 Task: Find a flat in Östermalm, Sweden, for 4 guests from 5th to 10th July, with 2 bedrooms, 4 beds, 2 bathrooms, a price range of 9000 to 14000, and self check-in option.
Action: Mouse moved to (341, 152)
Screenshot: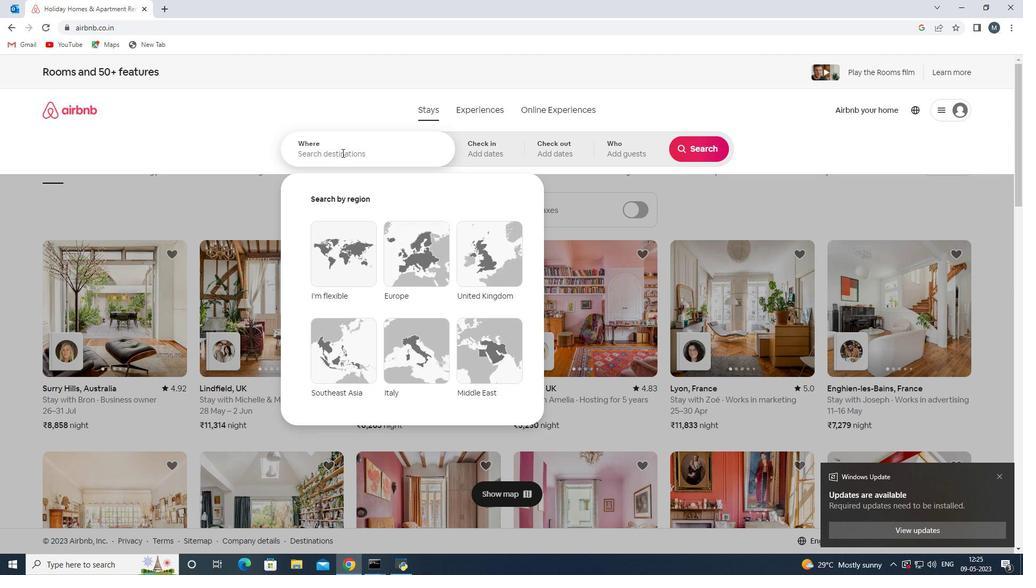 
Action: Mouse pressed left at (341, 152)
Screenshot: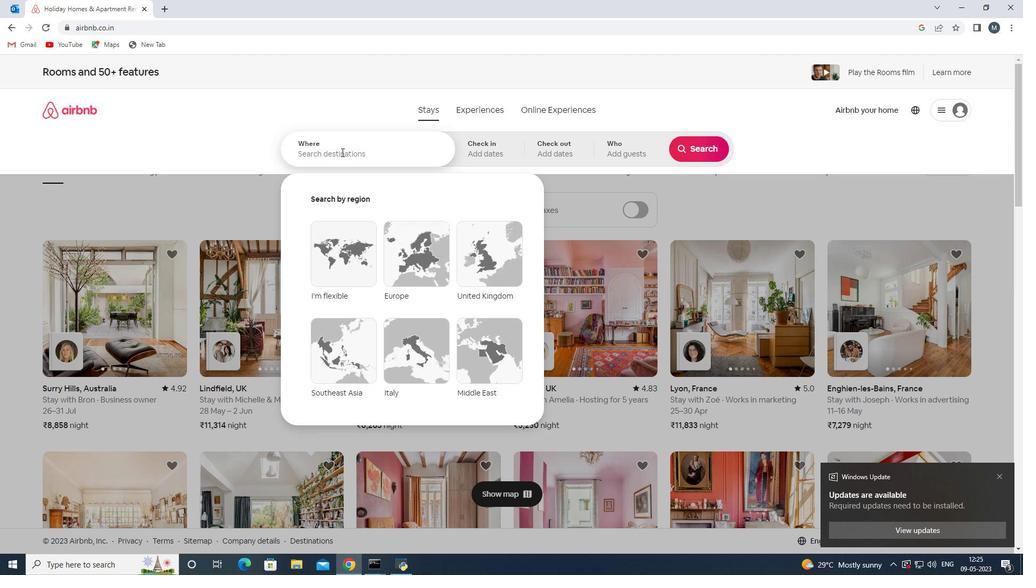 
Action: Mouse moved to (341, 152)
Screenshot: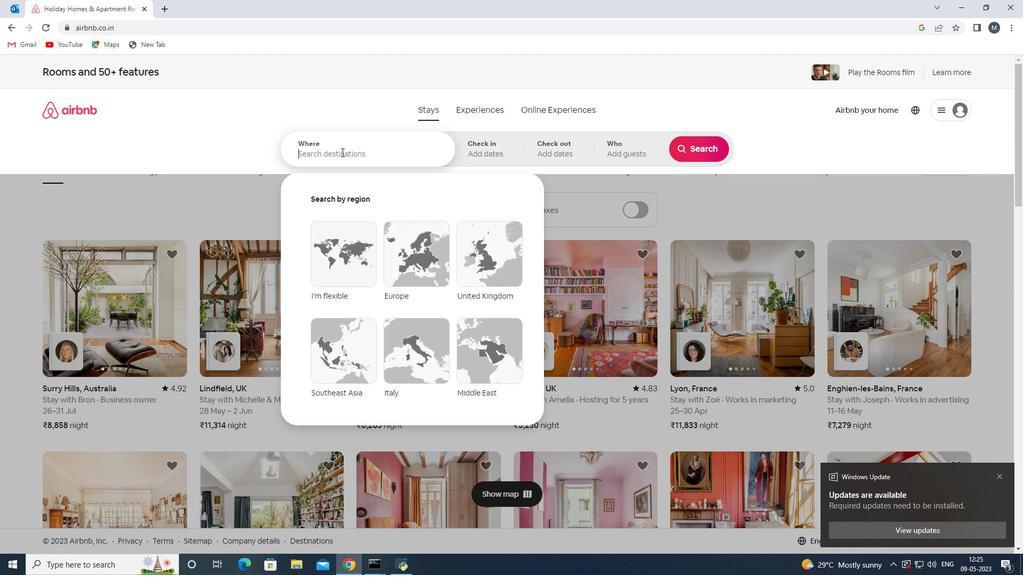 
Action: Key pressed <Key.shift>Ostermalm
Screenshot: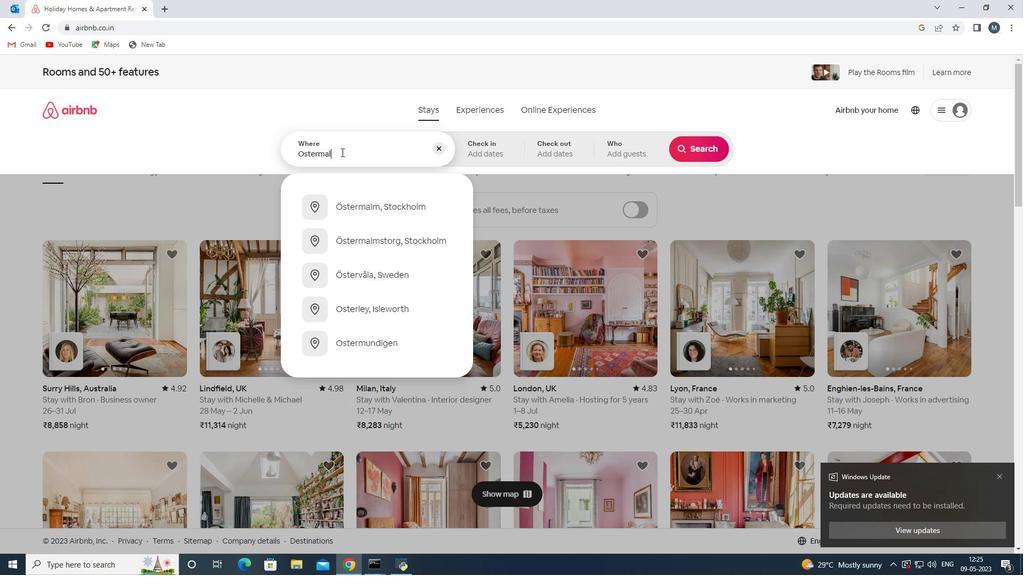 
Action: Mouse moved to (341, 152)
Screenshot: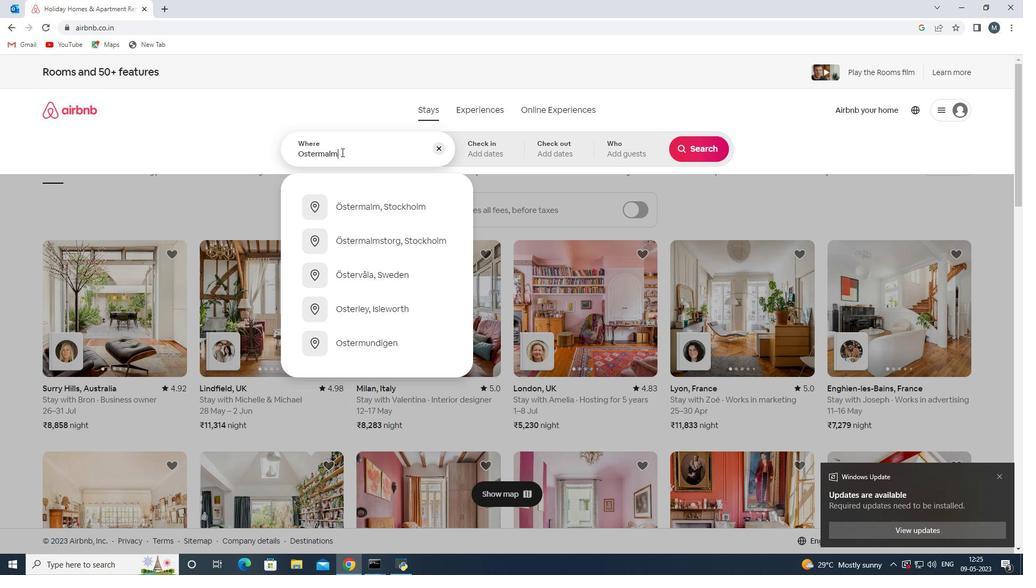 
Action: Key pressed ,<Key.shift>Swede
Screenshot: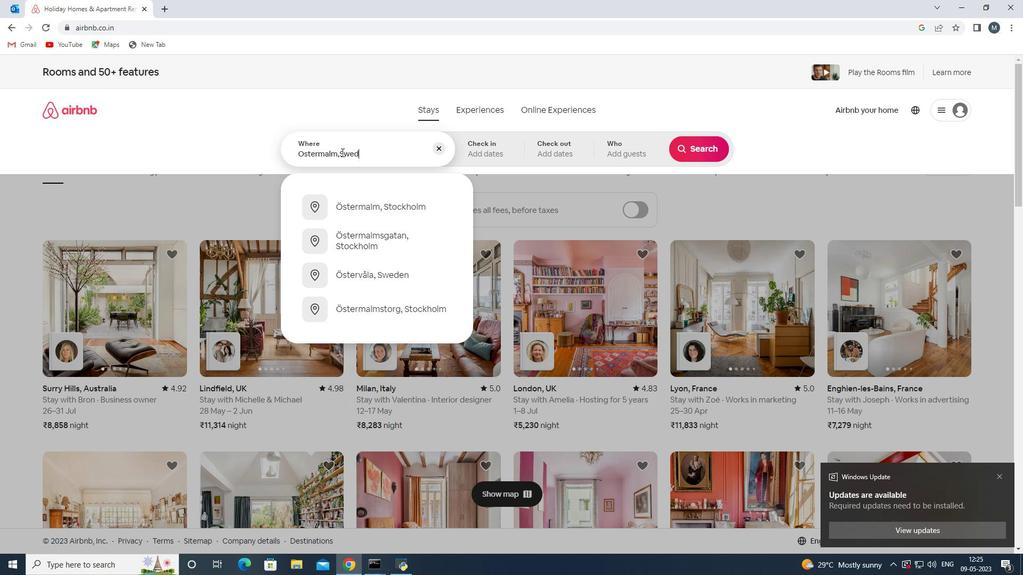 
Action: Mouse moved to (369, 244)
Screenshot: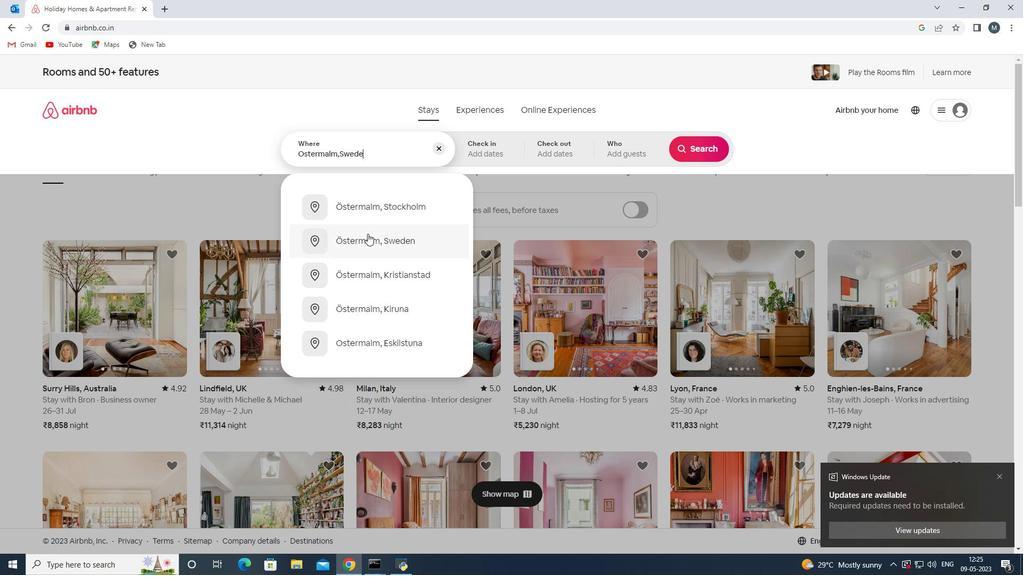 
Action: Mouse pressed left at (369, 244)
Screenshot: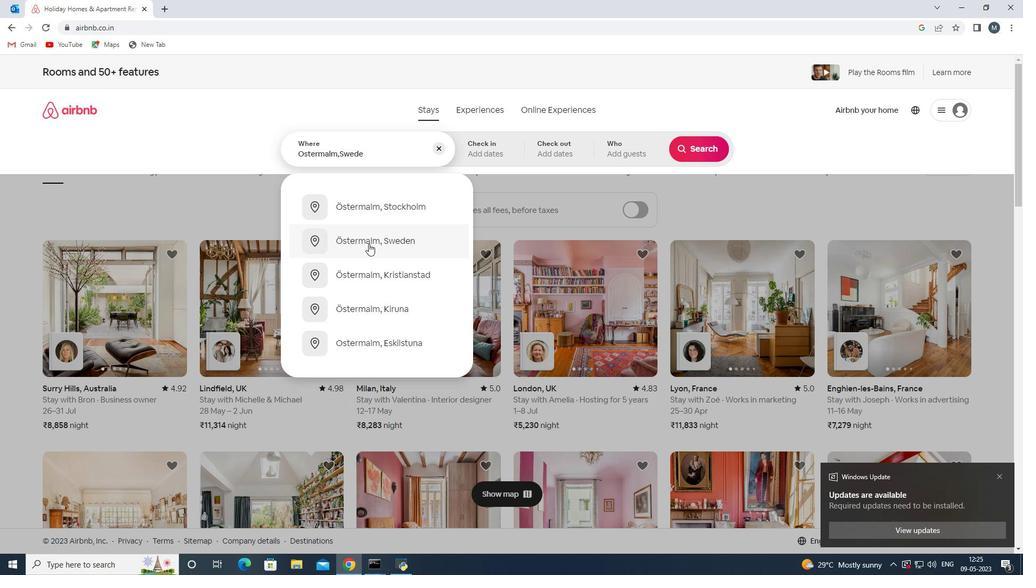 
Action: Mouse moved to (700, 237)
Screenshot: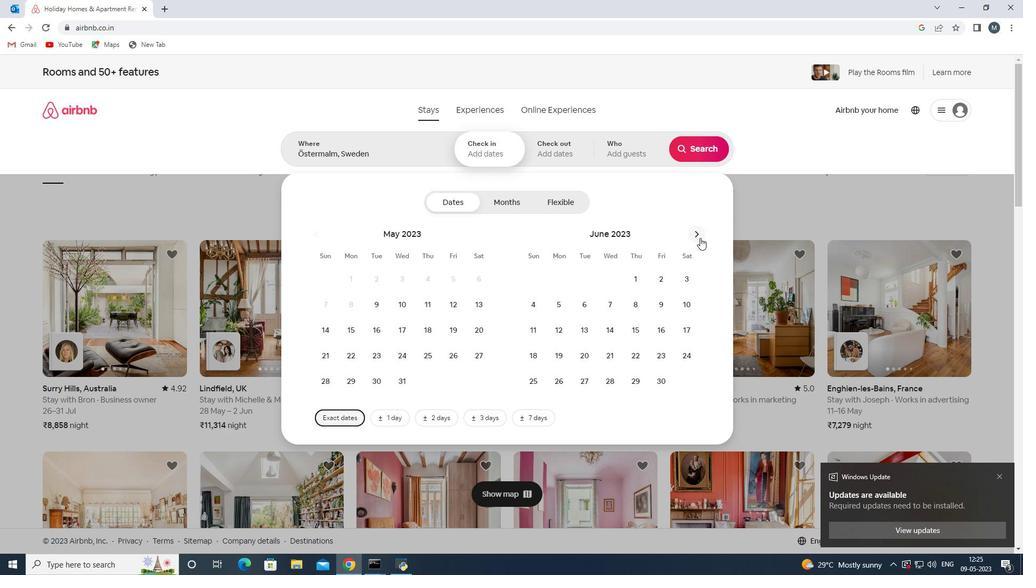 
Action: Mouse pressed left at (700, 237)
Screenshot: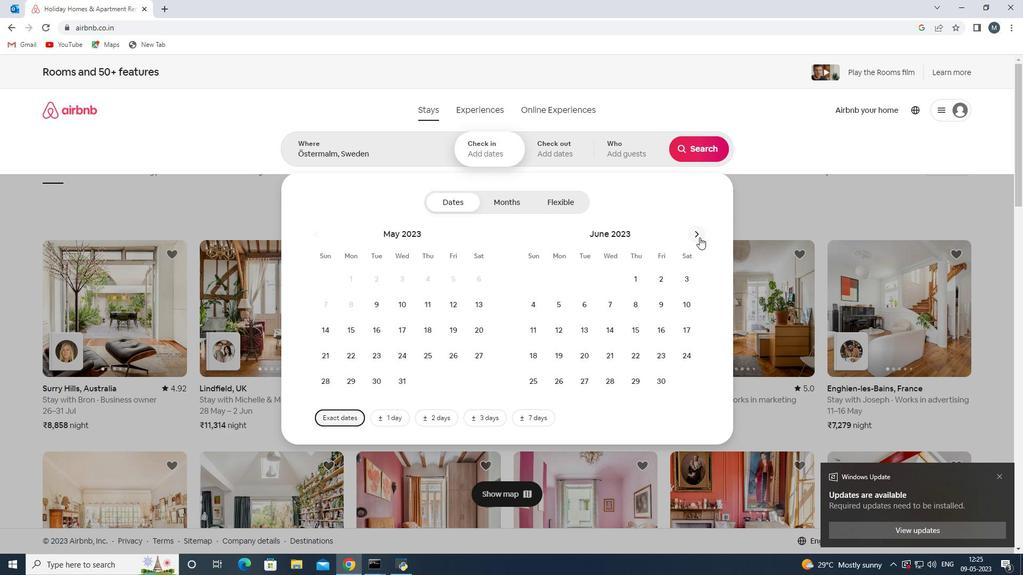 
Action: Mouse moved to (701, 237)
Screenshot: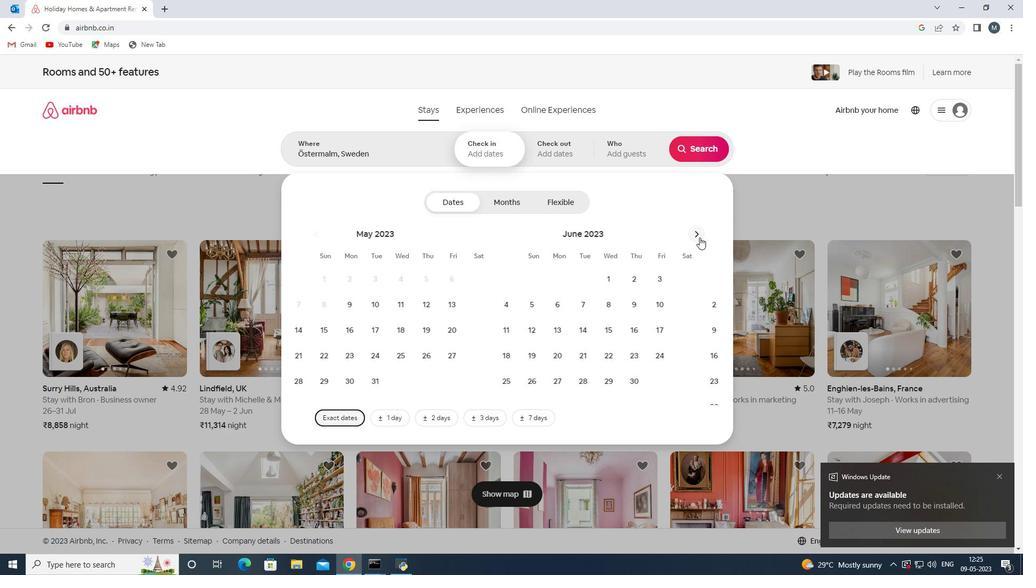
Action: Mouse pressed left at (701, 237)
Screenshot: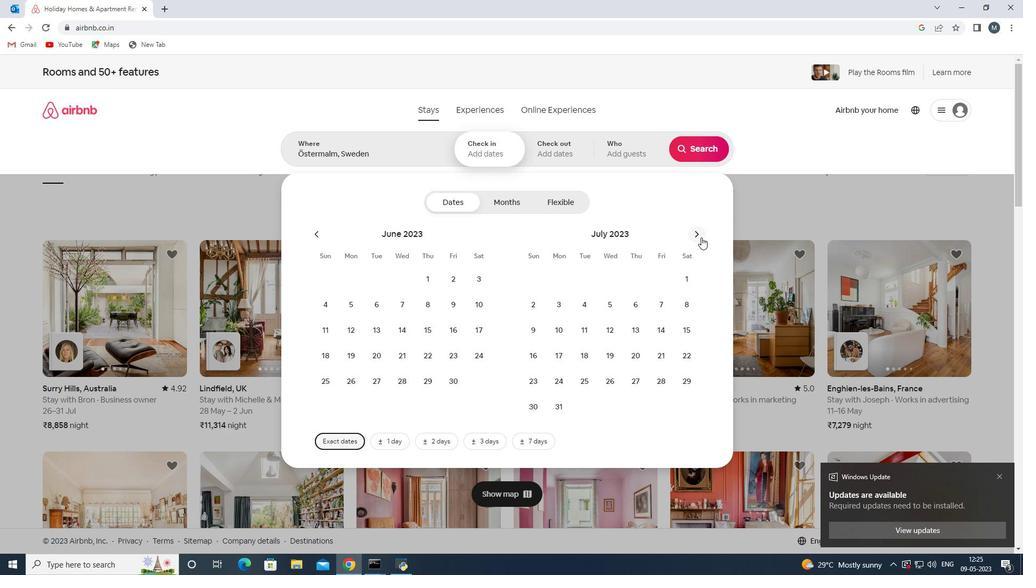 
Action: Mouse moved to (398, 304)
Screenshot: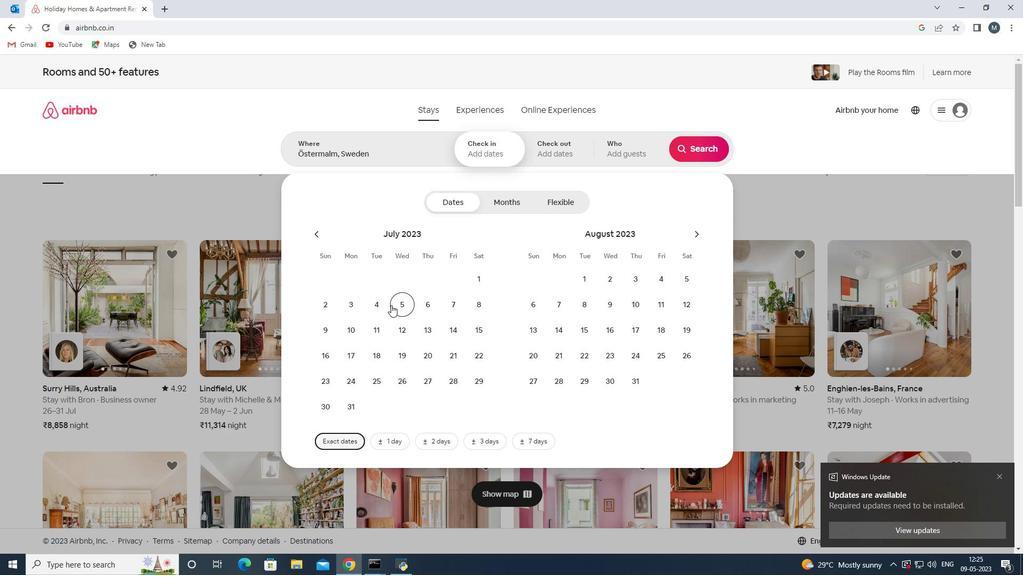 
Action: Mouse pressed left at (398, 304)
Screenshot: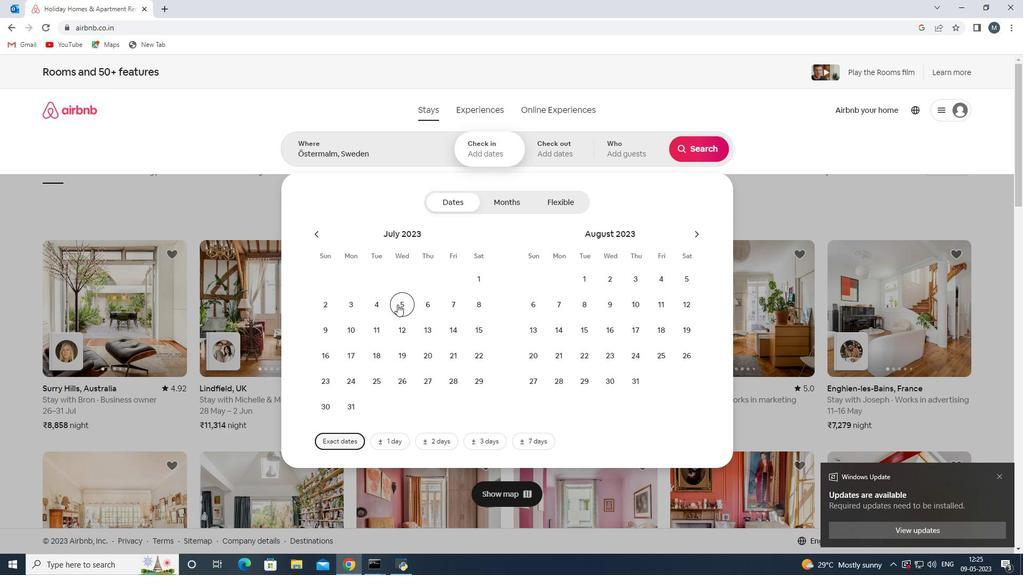 
Action: Mouse moved to (345, 335)
Screenshot: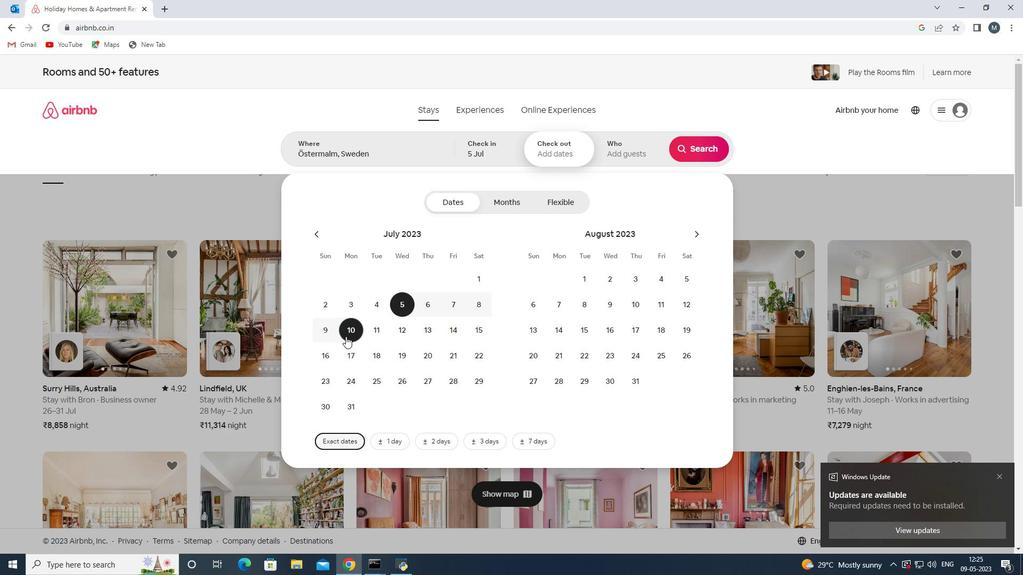 
Action: Mouse pressed left at (345, 335)
Screenshot: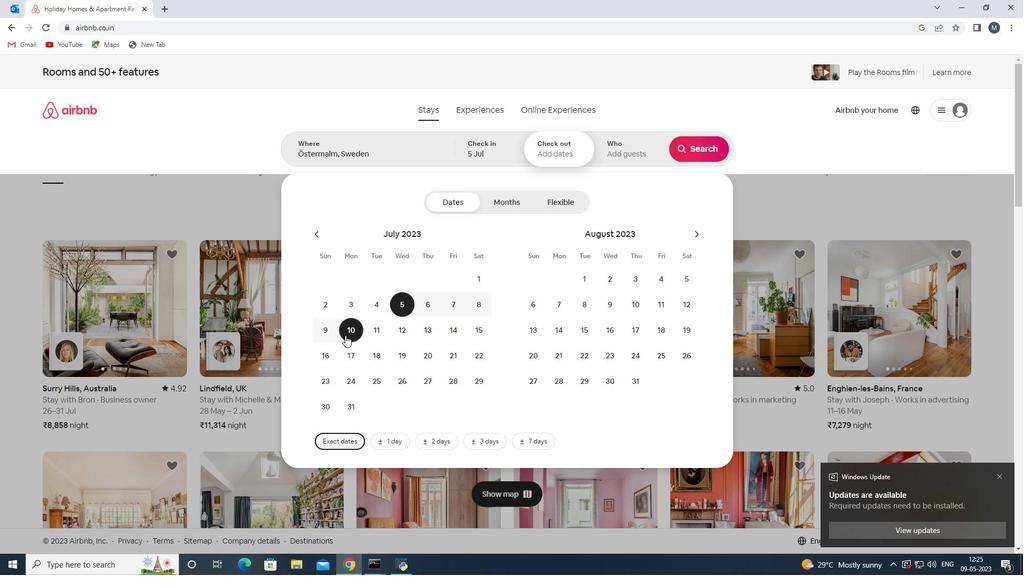 
Action: Mouse moved to (607, 158)
Screenshot: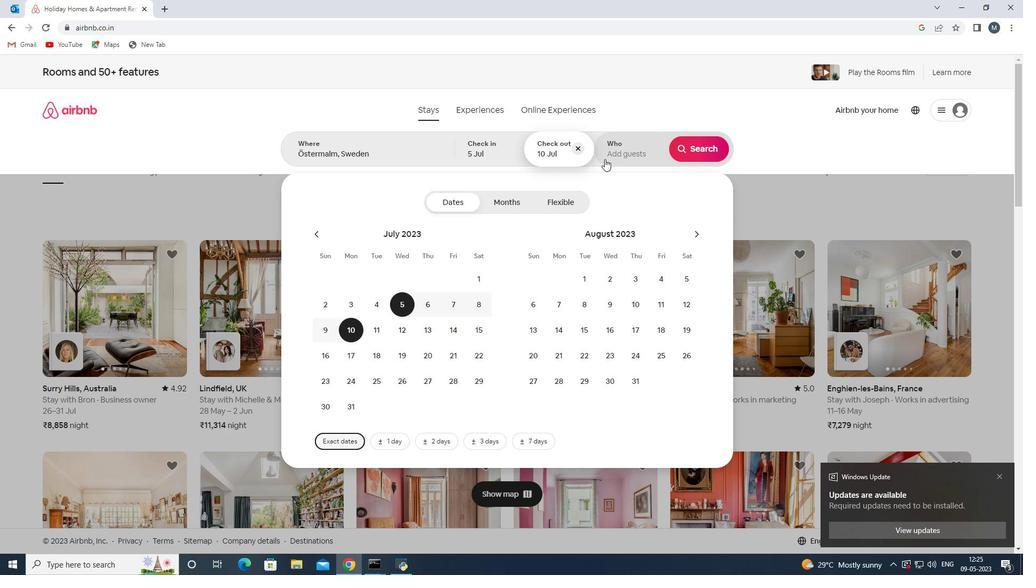 
Action: Mouse pressed left at (607, 158)
Screenshot: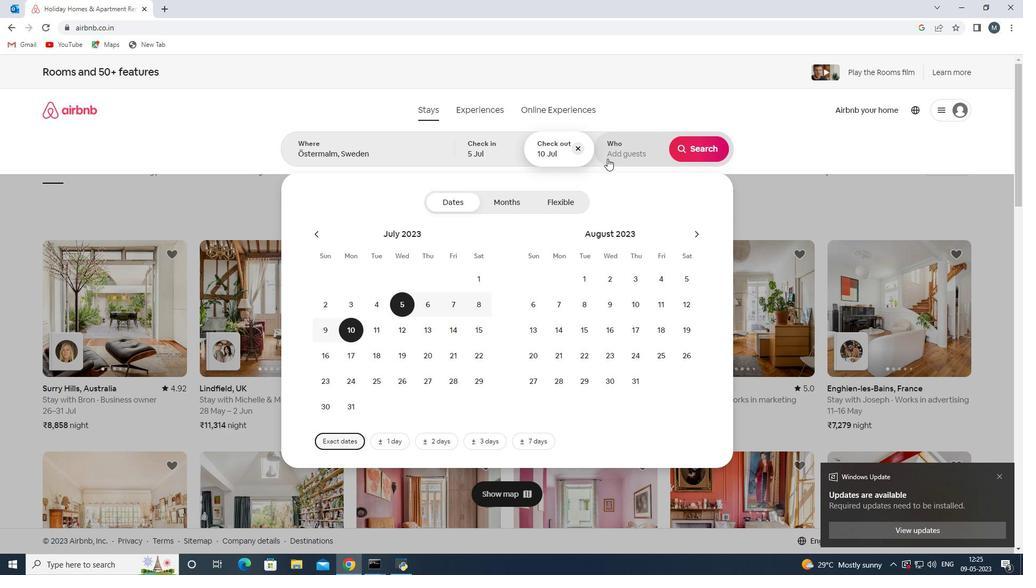 
Action: Mouse moved to (698, 204)
Screenshot: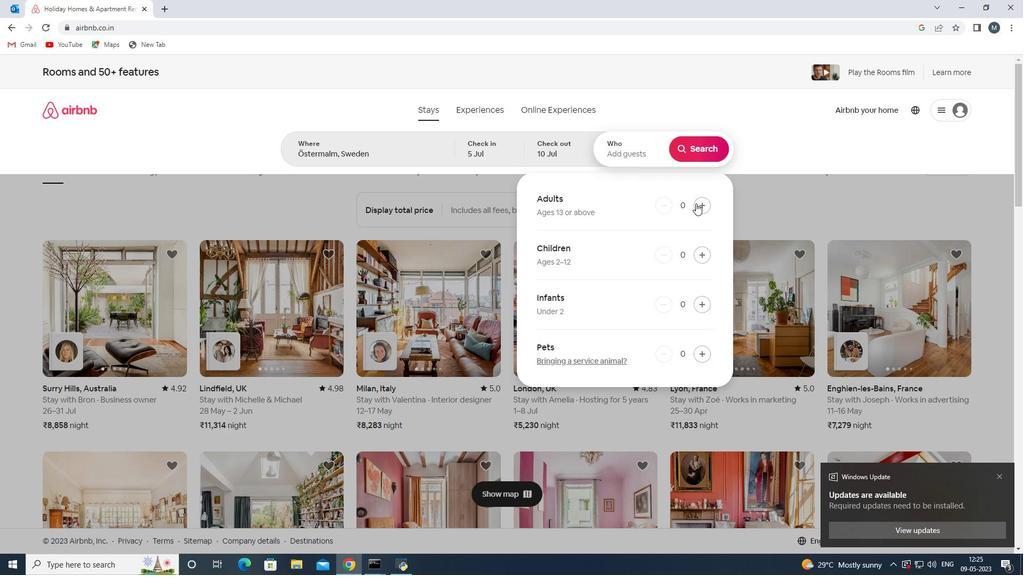 
Action: Mouse pressed left at (698, 204)
Screenshot: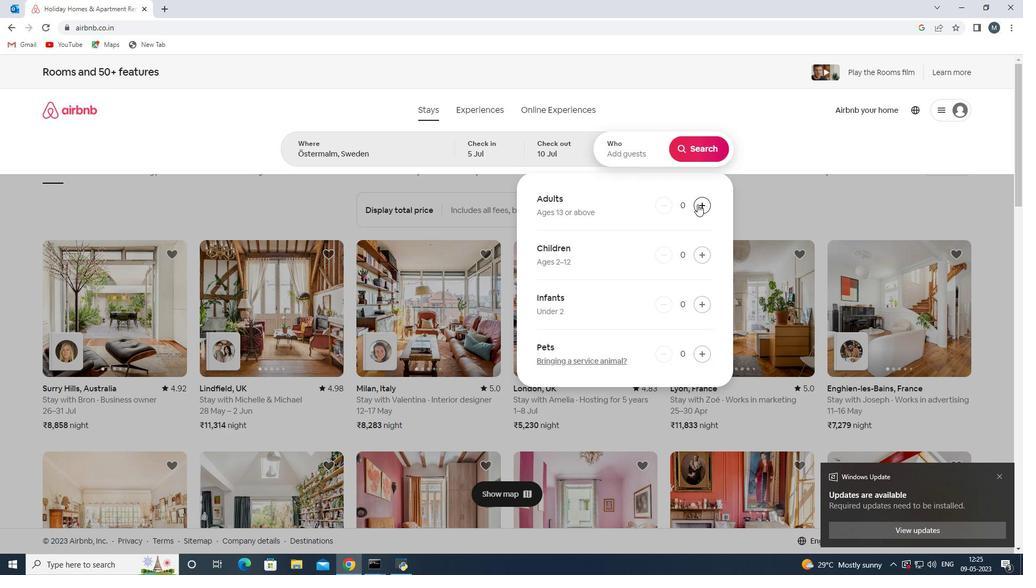 
Action: Mouse pressed left at (698, 204)
Screenshot: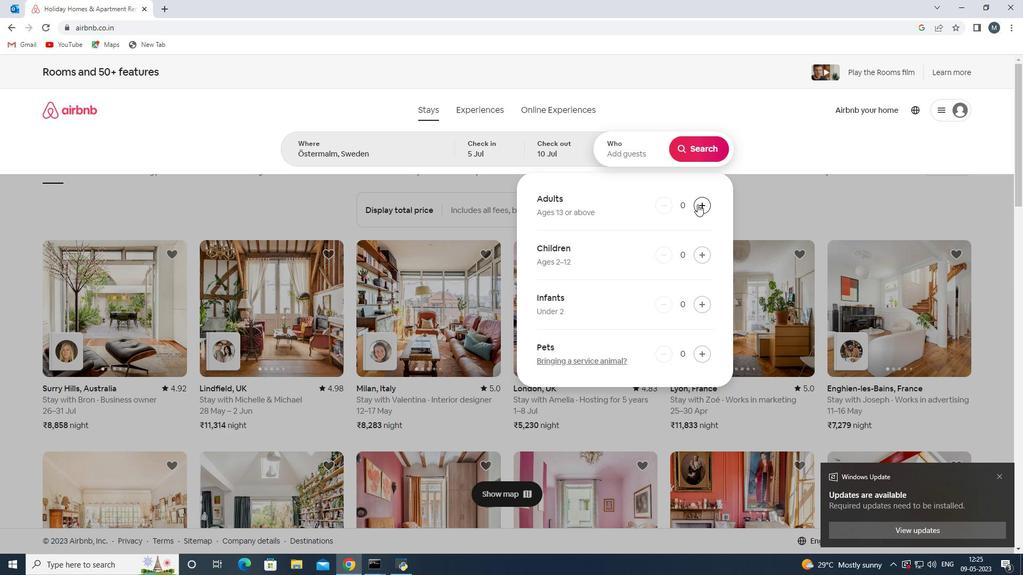 
Action: Mouse pressed left at (698, 204)
Screenshot: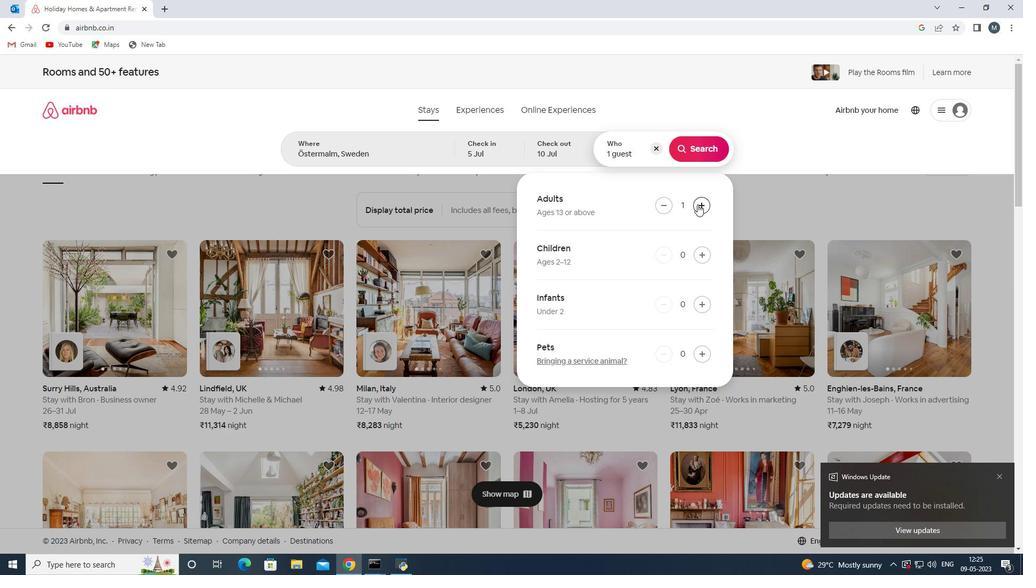
Action: Mouse moved to (698, 204)
Screenshot: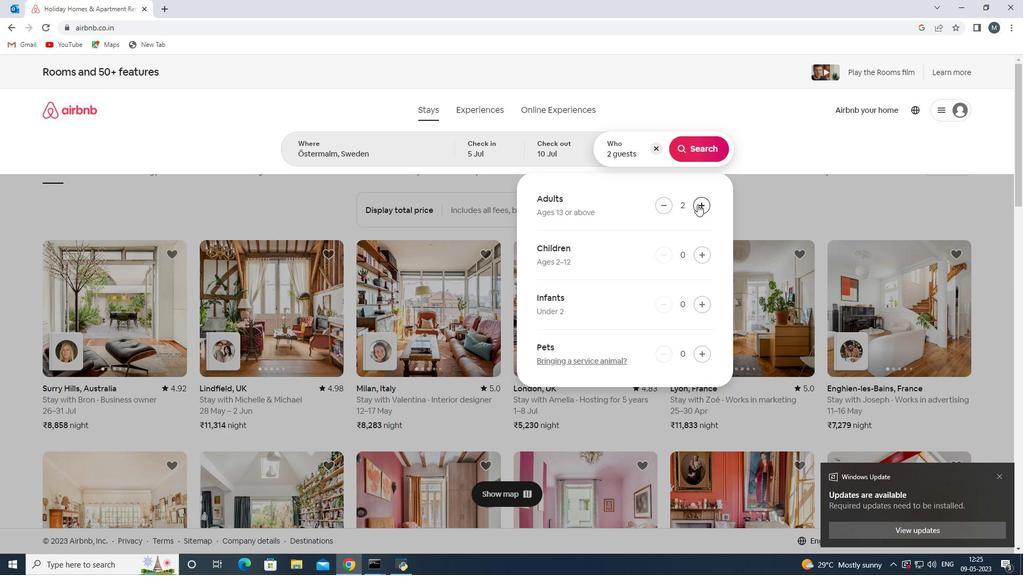 
Action: Mouse pressed left at (698, 204)
Screenshot: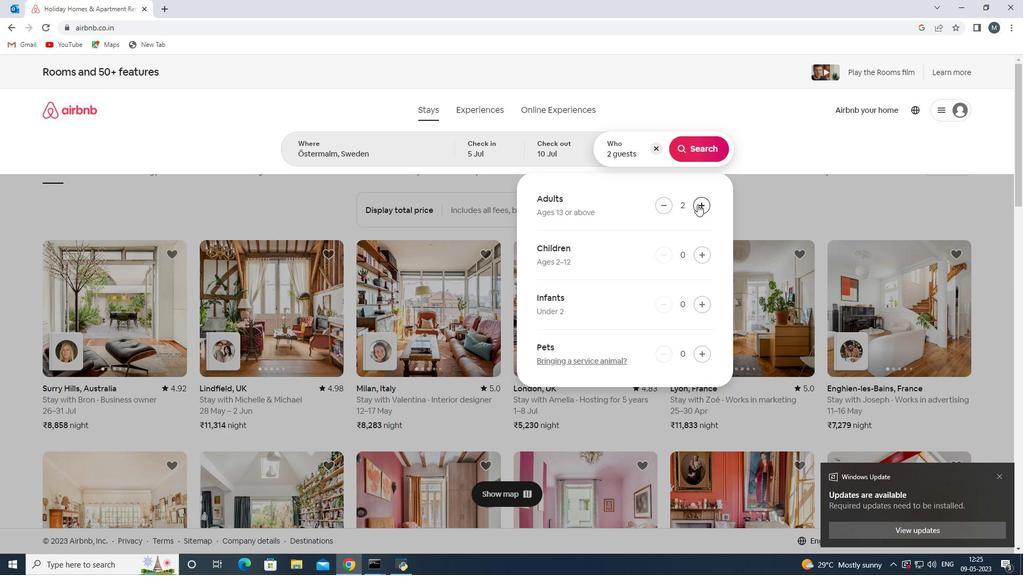 
Action: Mouse moved to (697, 150)
Screenshot: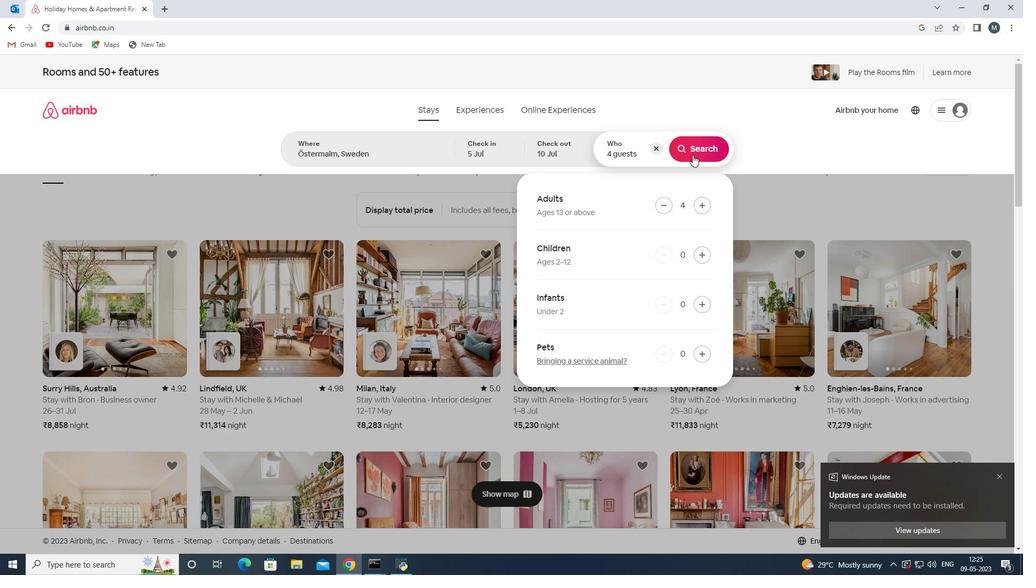 
Action: Mouse pressed left at (697, 150)
Screenshot: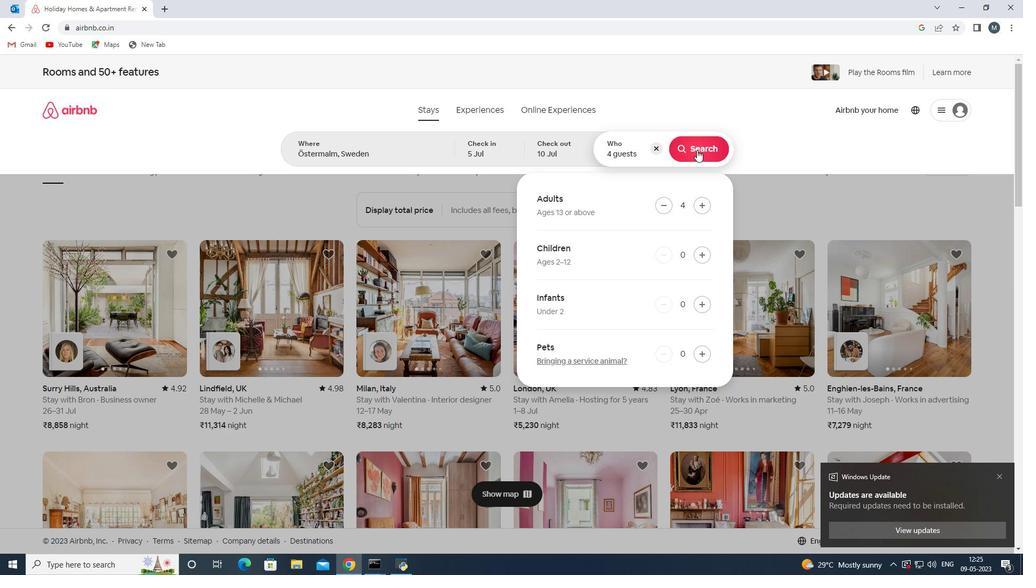 
Action: Mouse moved to (985, 122)
Screenshot: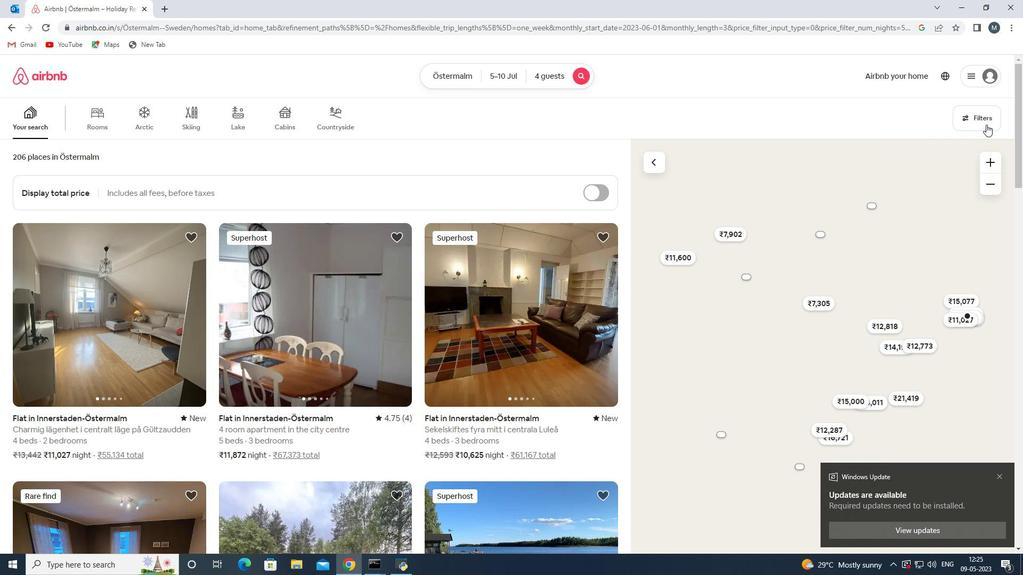 
Action: Mouse pressed left at (985, 122)
Screenshot: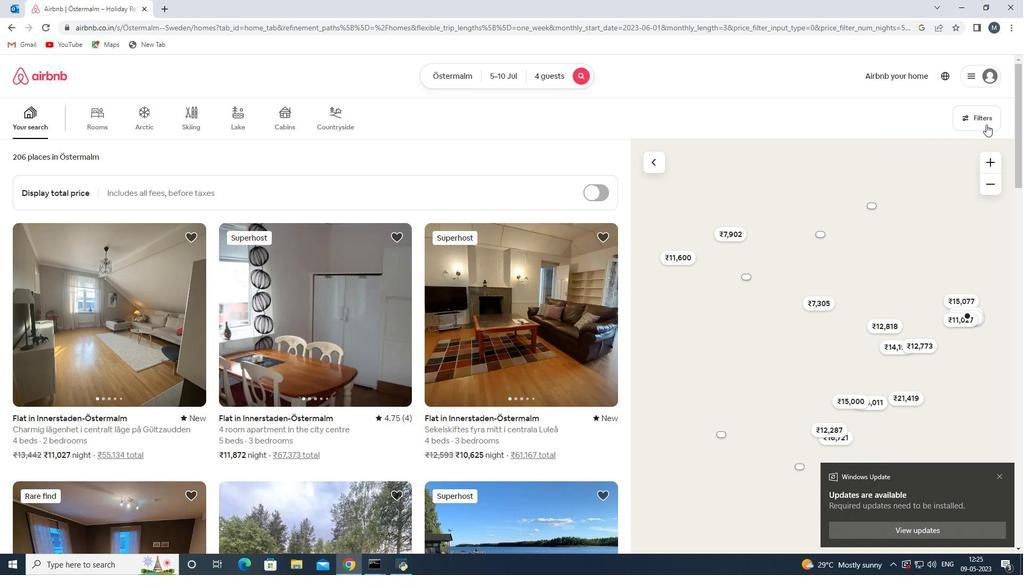
Action: Mouse moved to (430, 375)
Screenshot: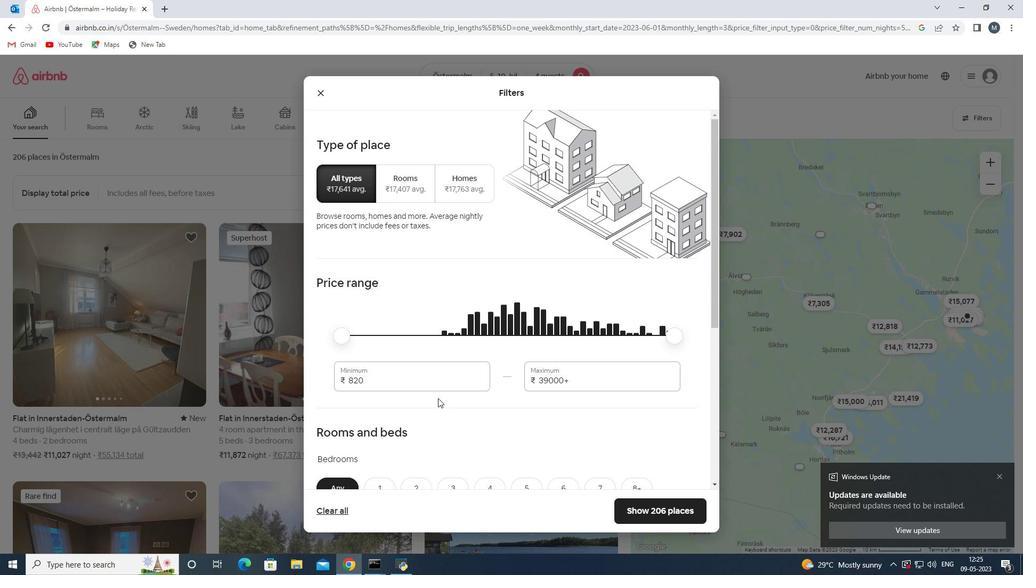 
Action: Mouse scrolled (430, 375) with delta (0, 0)
Screenshot: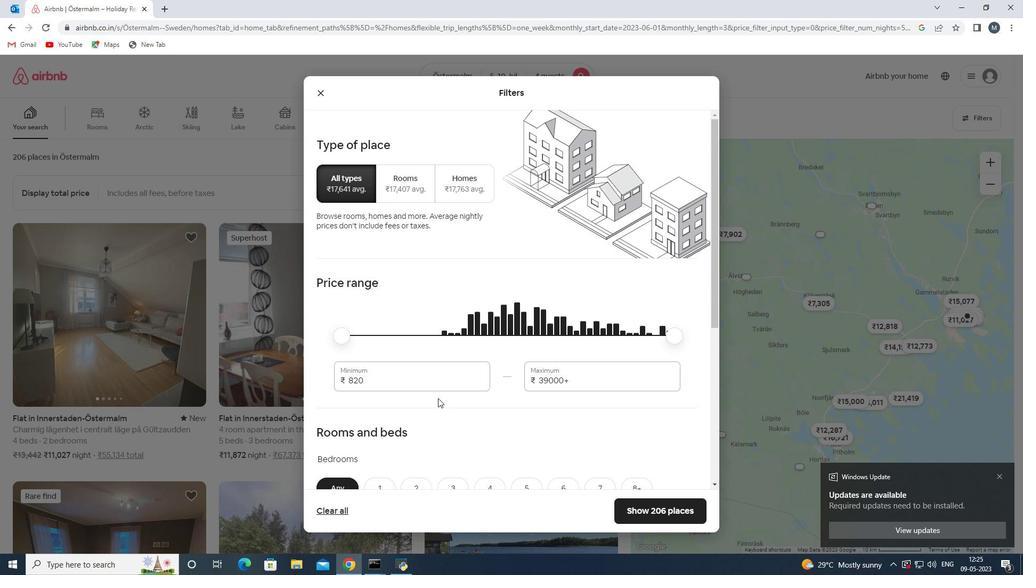 
Action: Mouse moved to (425, 327)
Screenshot: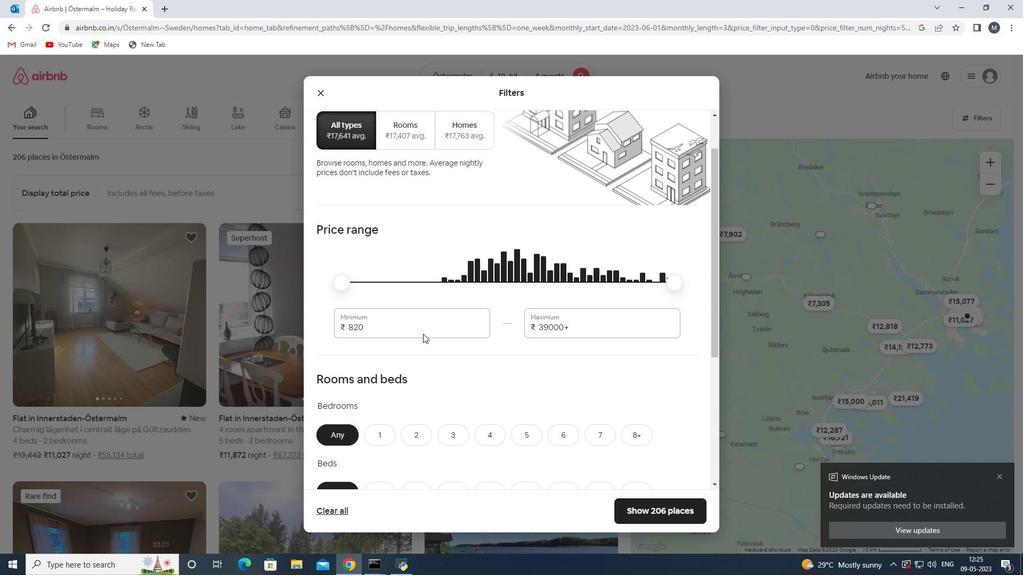 
Action: Mouse pressed left at (425, 327)
Screenshot: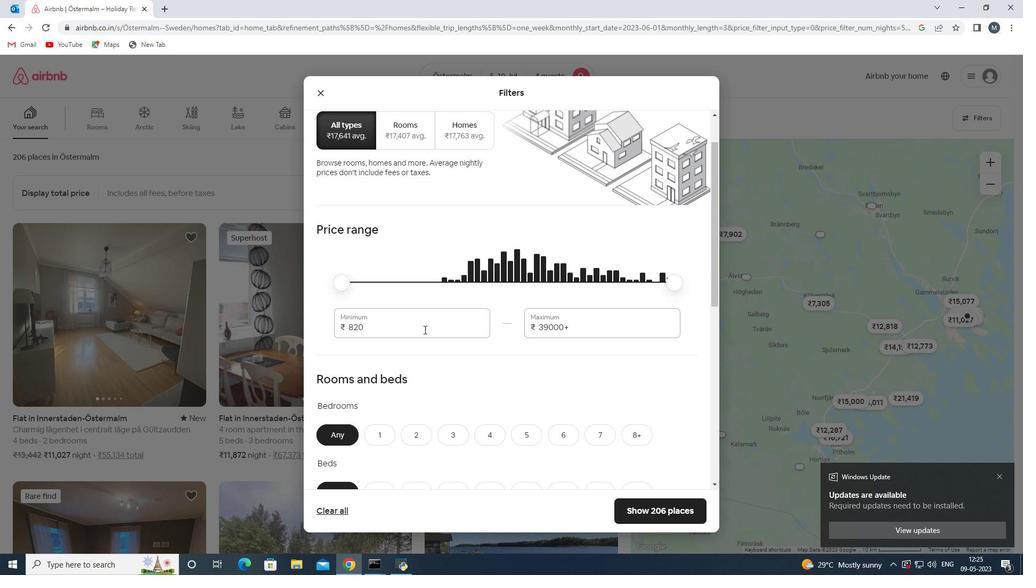 
Action: Mouse moved to (322, 322)
Screenshot: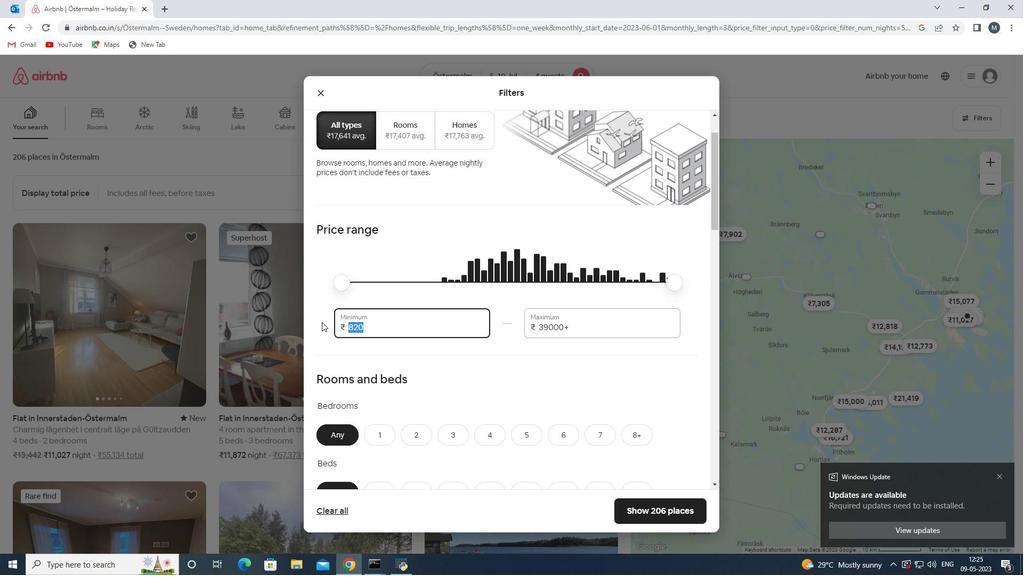 
Action: Key pressed 9000
Screenshot: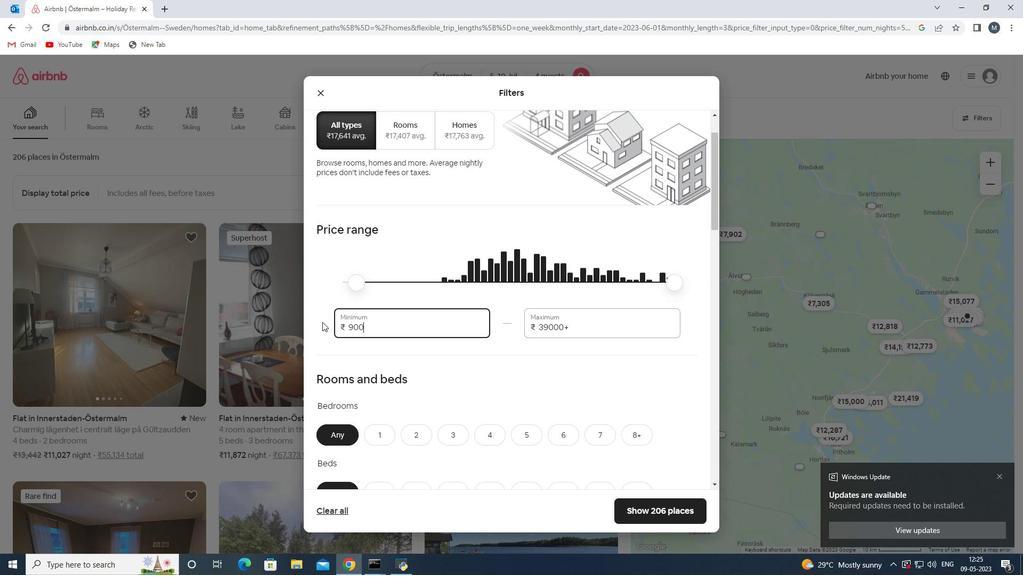 
Action: Mouse moved to (581, 330)
Screenshot: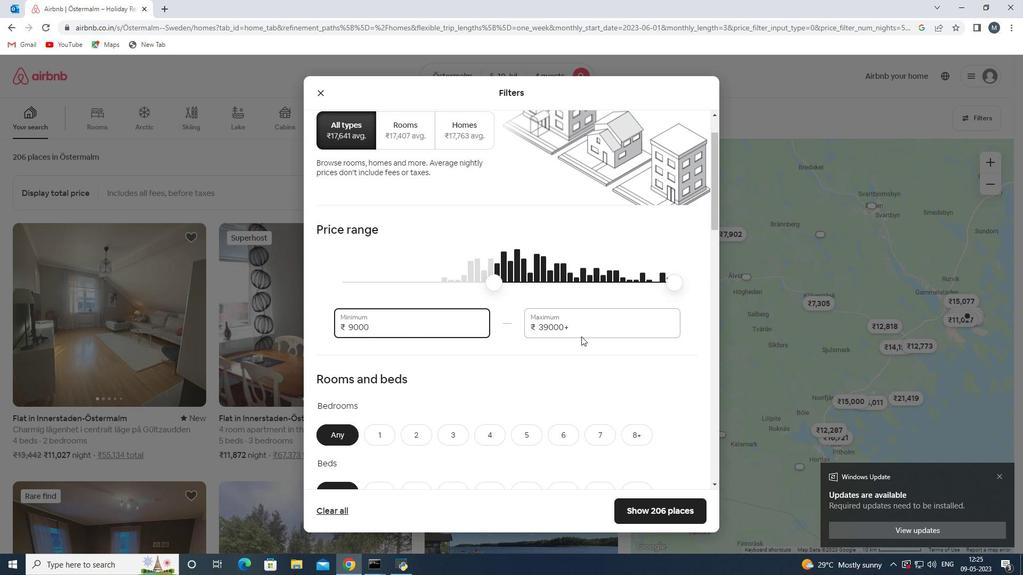 
Action: Mouse pressed left at (581, 330)
Screenshot: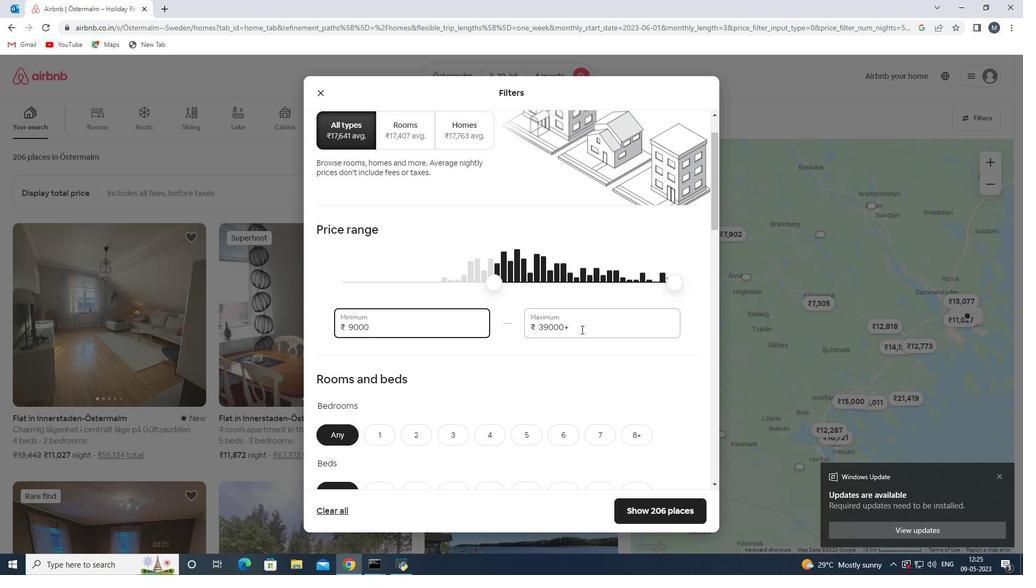 
Action: Mouse moved to (526, 327)
Screenshot: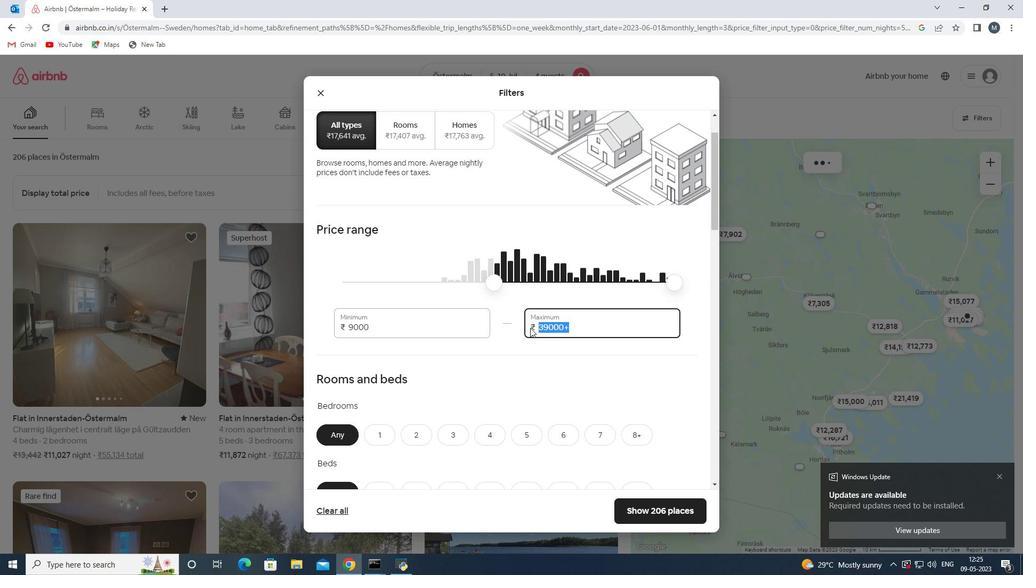 
Action: Key pressed 14000
Screenshot: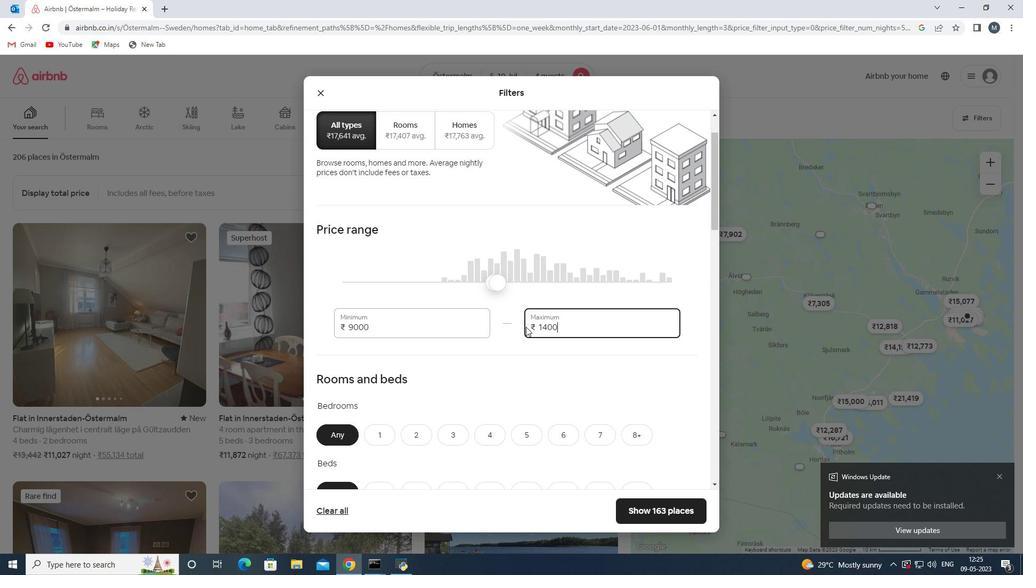 
Action: Mouse moved to (529, 305)
Screenshot: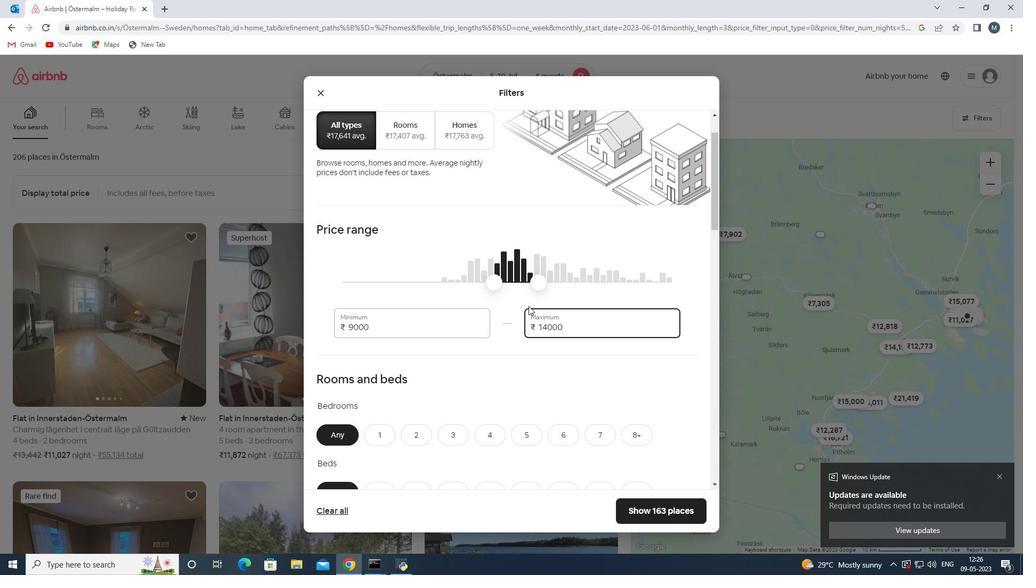 
Action: Mouse scrolled (529, 304) with delta (0, 0)
Screenshot: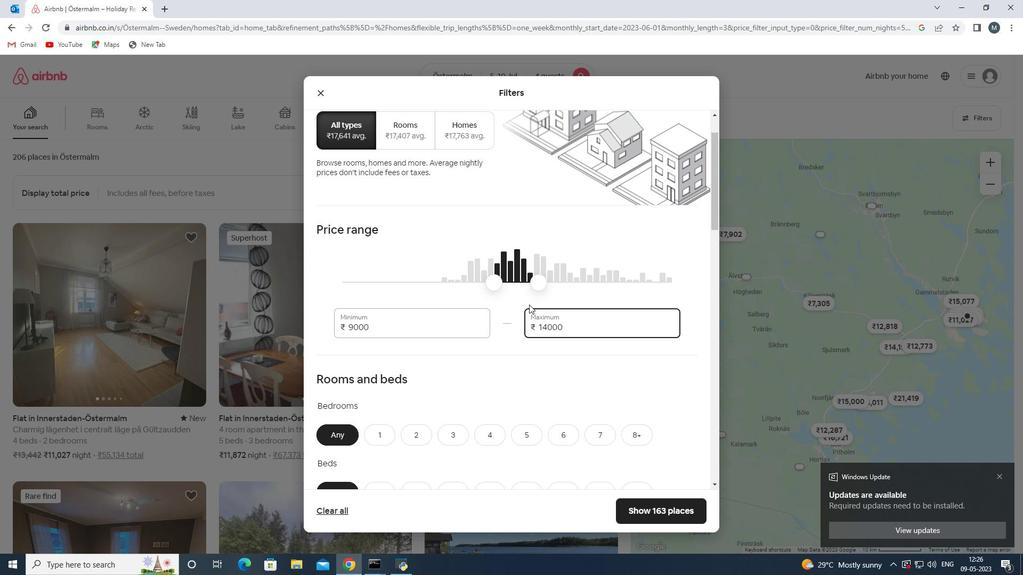 
Action: Mouse scrolled (529, 304) with delta (0, 0)
Screenshot: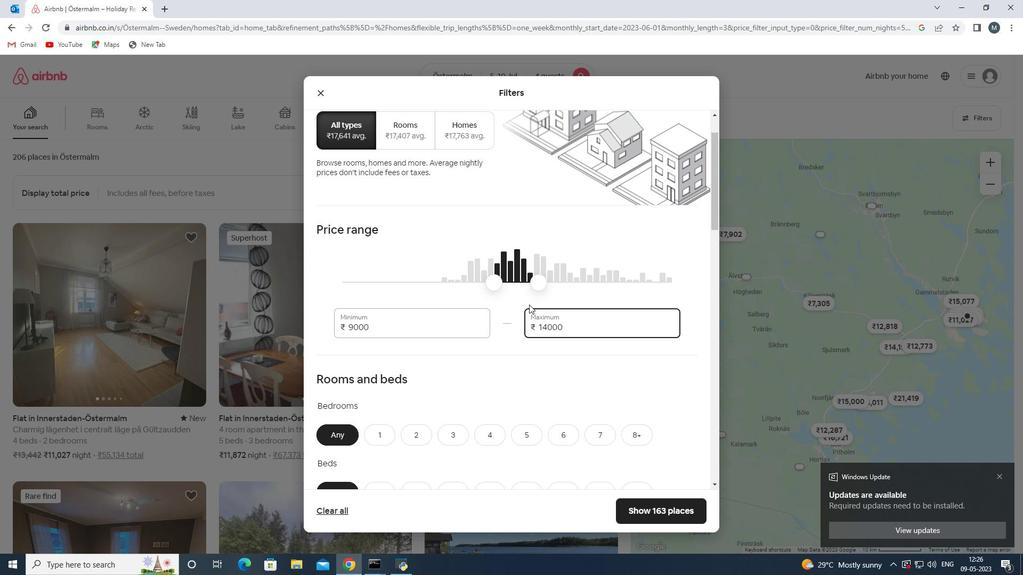 
Action: Mouse moved to (420, 327)
Screenshot: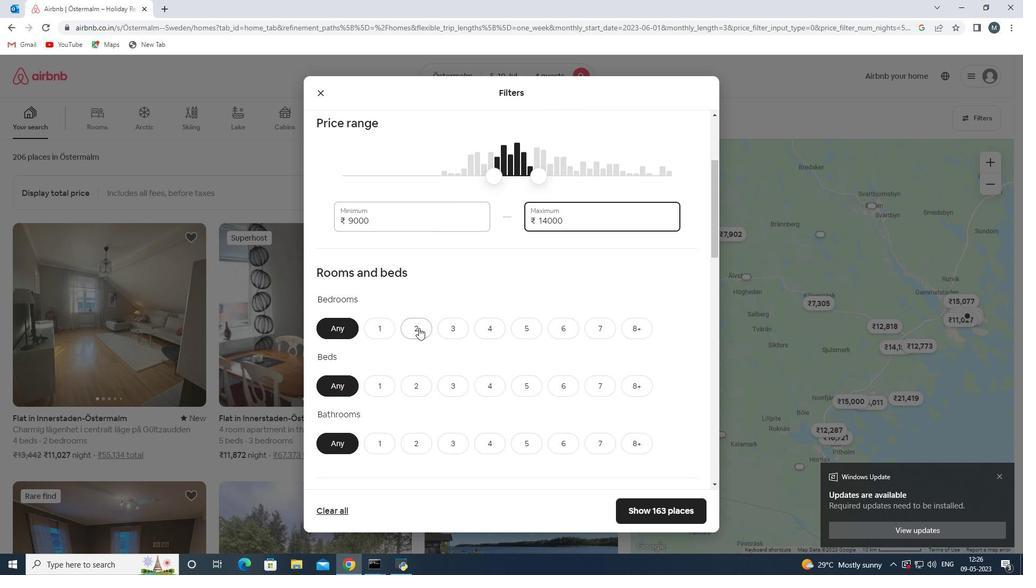 
Action: Mouse pressed left at (420, 327)
Screenshot: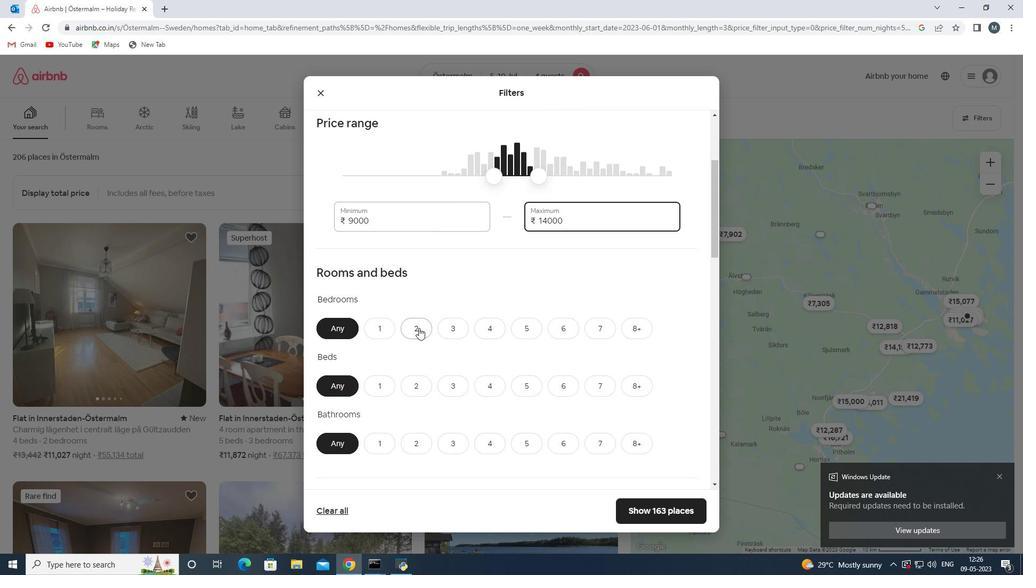 
Action: Mouse moved to (486, 388)
Screenshot: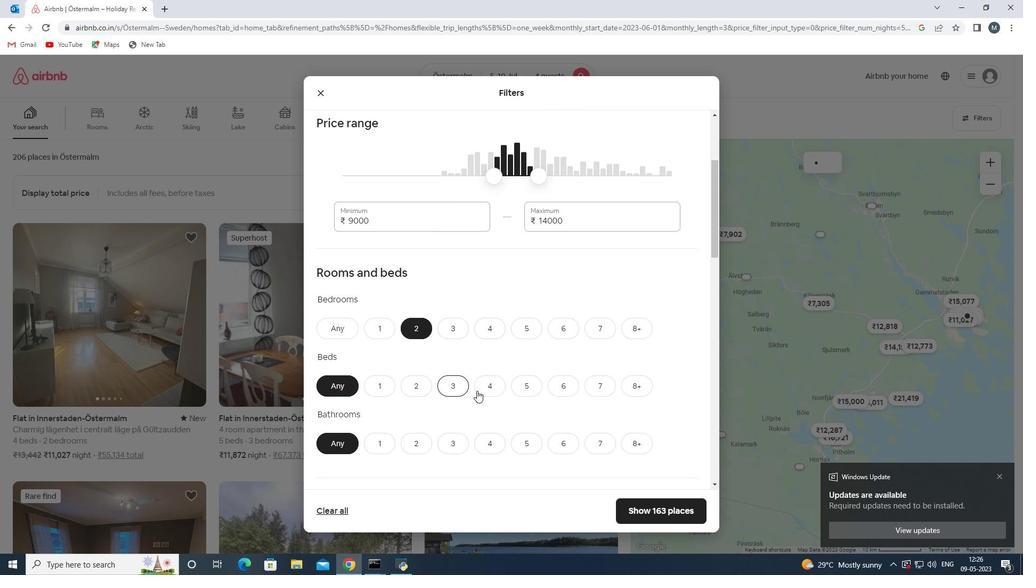 
Action: Mouse pressed left at (486, 388)
Screenshot: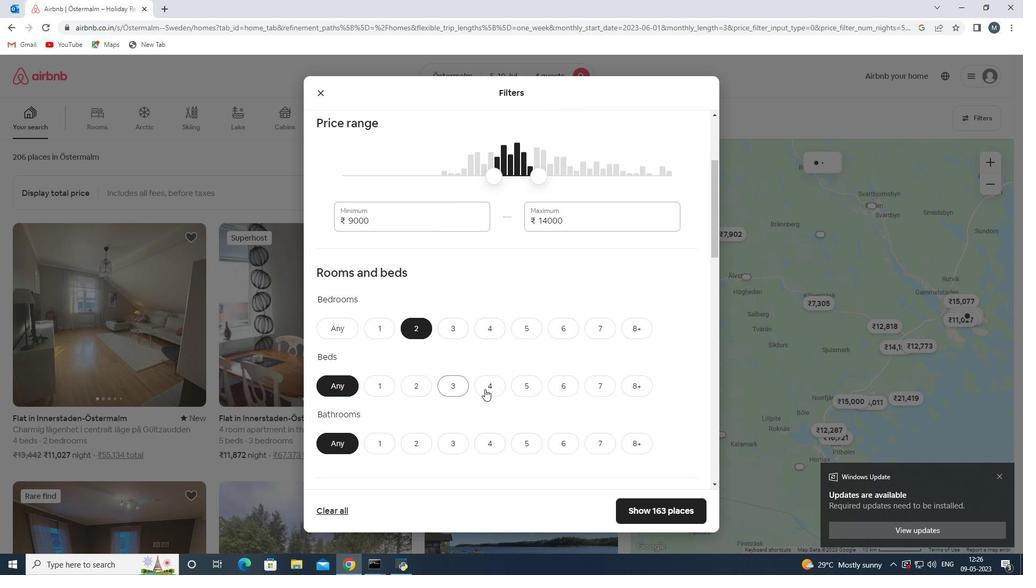 
Action: Mouse moved to (439, 378)
Screenshot: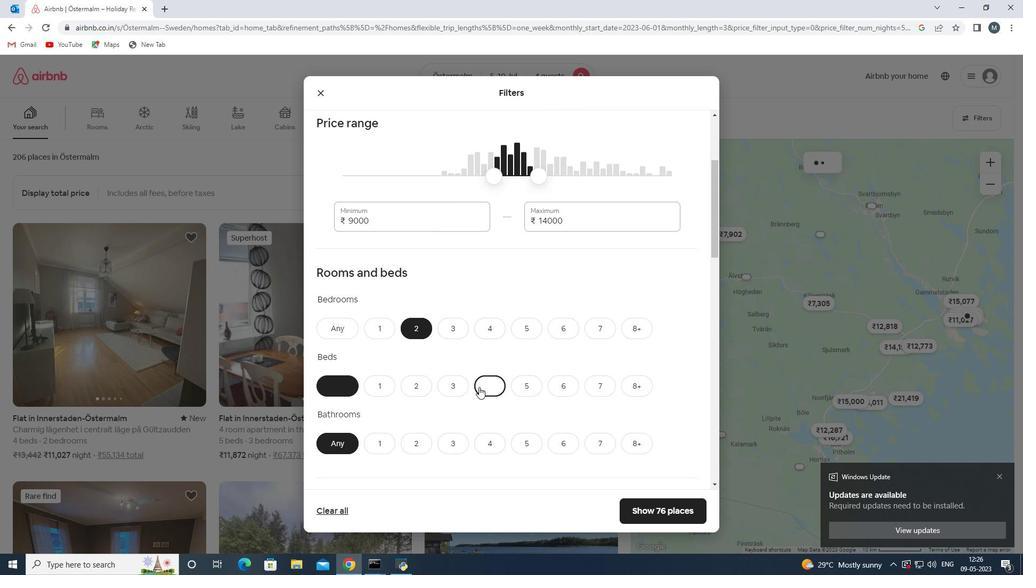 
Action: Mouse scrolled (439, 378) with delta (0, 0)
Screenshot: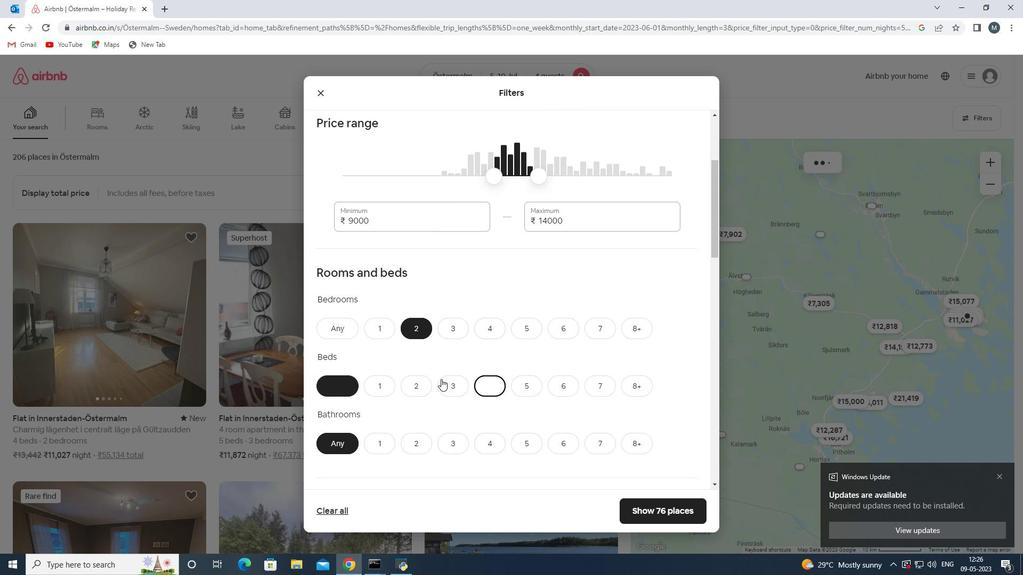 
Action: Mouse moved to (436, 378)
Screenshot: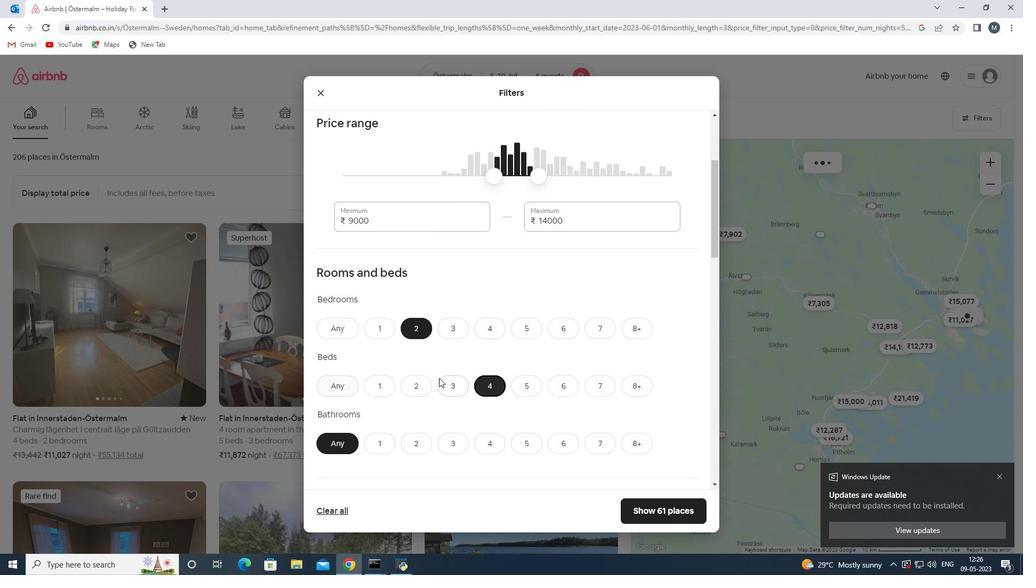 
Action: Mouse scrolled (436, 378) with delta (0, 0)
Screenshot: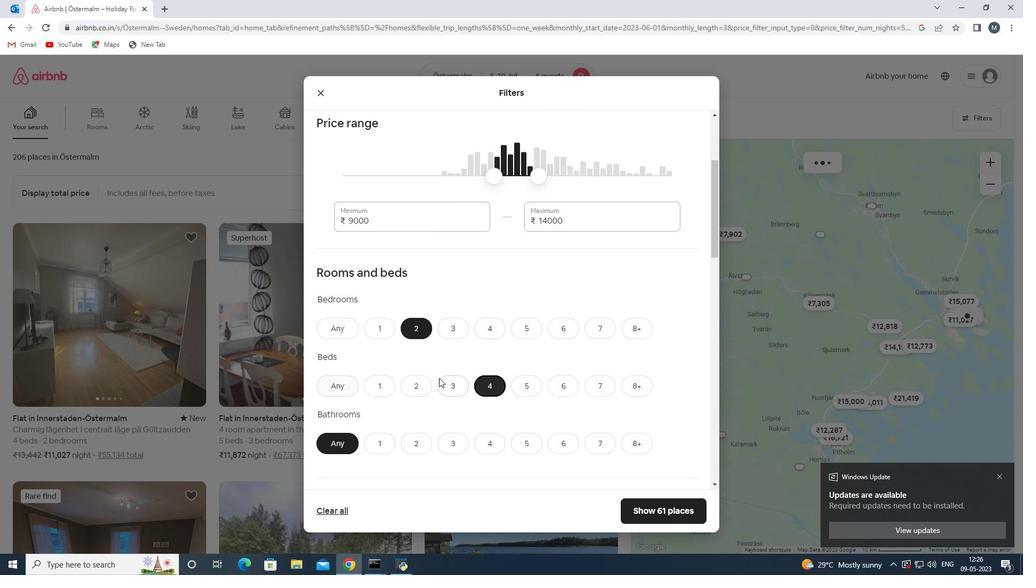 
Action: Mouse moved to (410, 342)
Screenshot: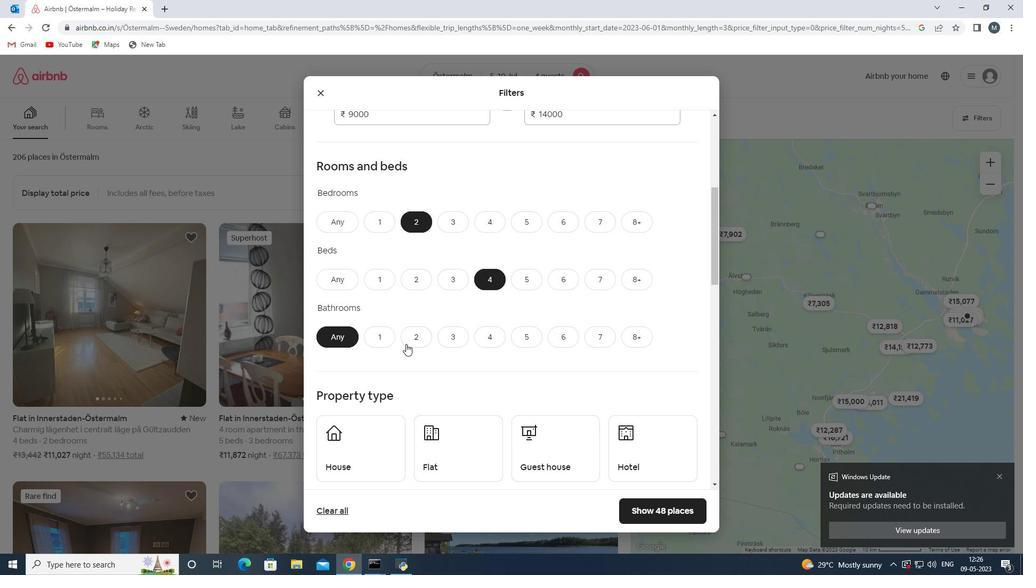 
Action: Mouse pressed left at (410, 342)
Screenshot: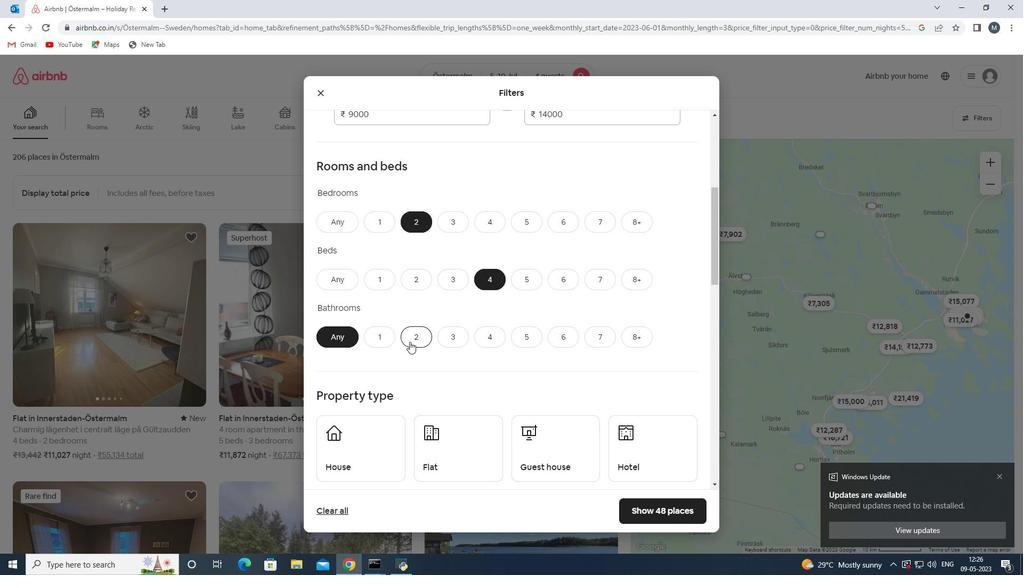 
Action: Mouse moved to (425, 321)
Screenshot: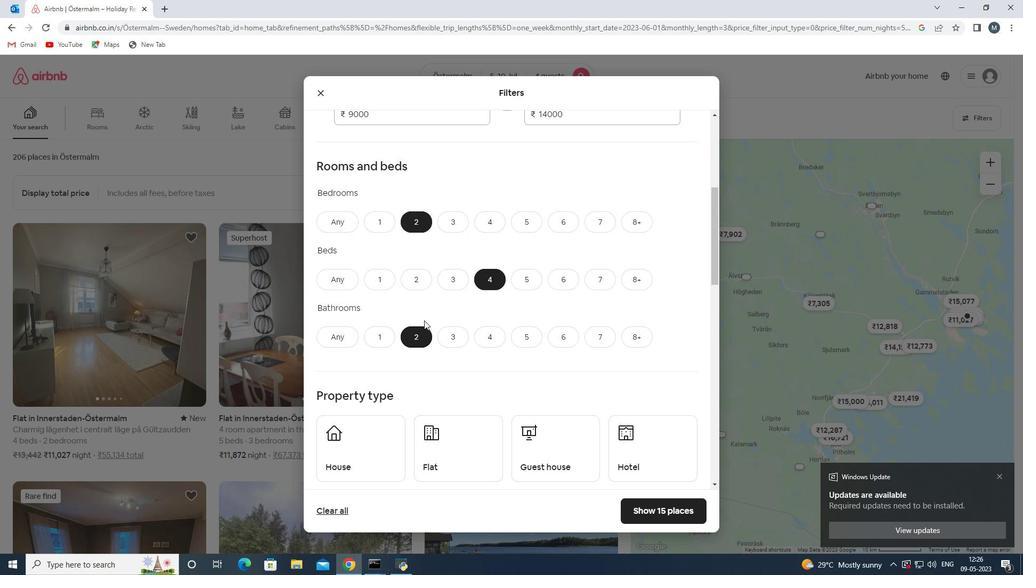 
Action: Mouse scrolled (425, 320) with delta (0, 0)
Screenshot: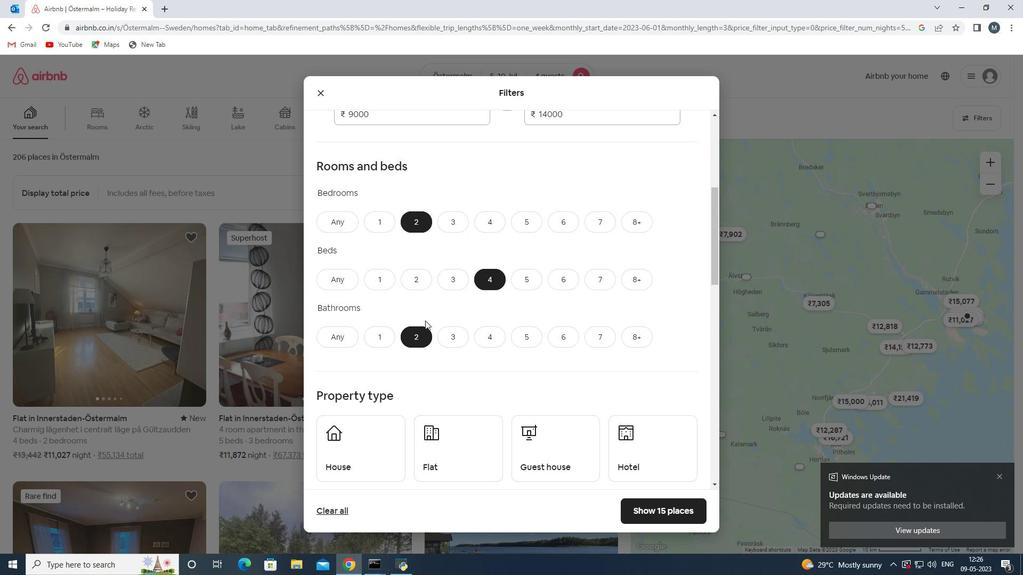 
Action: Mouse moved to (362, 408)
Screenshot: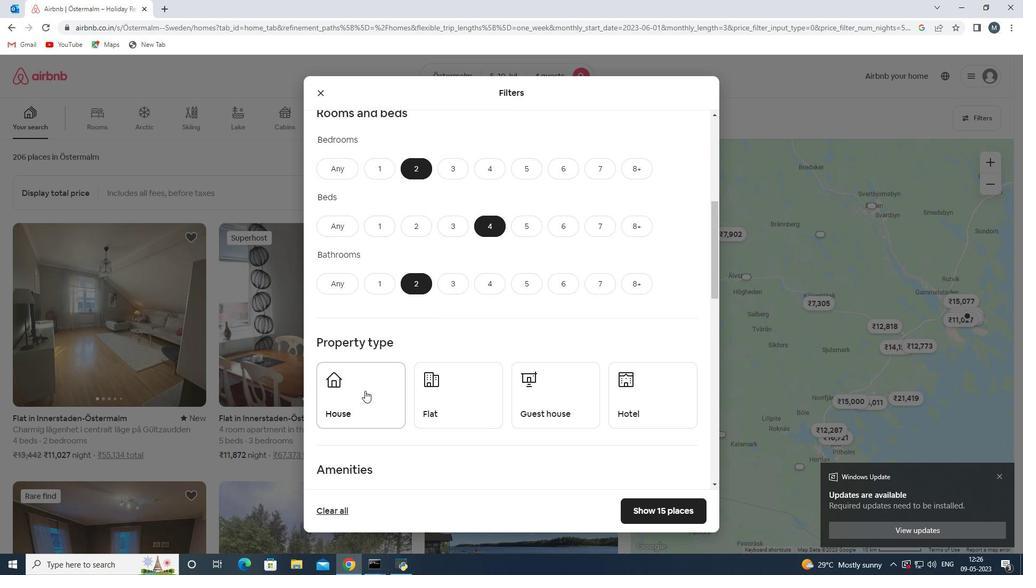 
Action: Mouse pressed left at (362, 408)
Screenshot: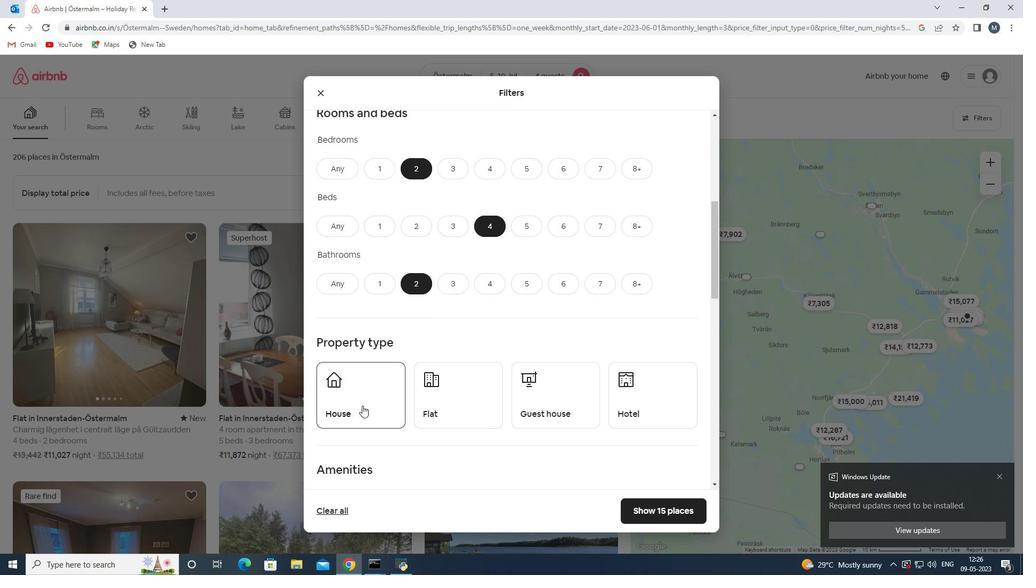 
Action: Mouse moved to (427, 396)
Screenshot: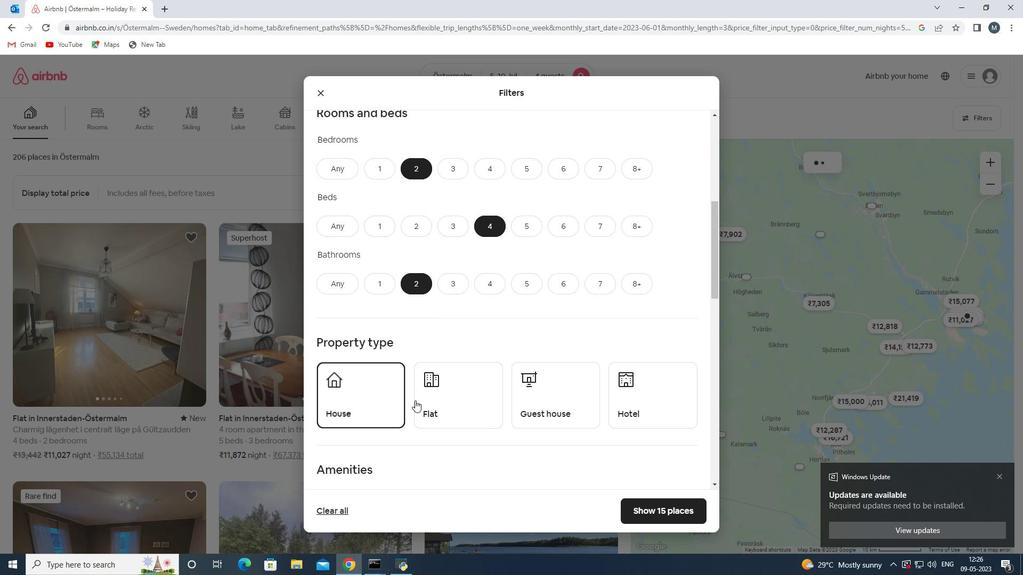 
Action: Mouse pressed left at (427, 396)
Screenshot: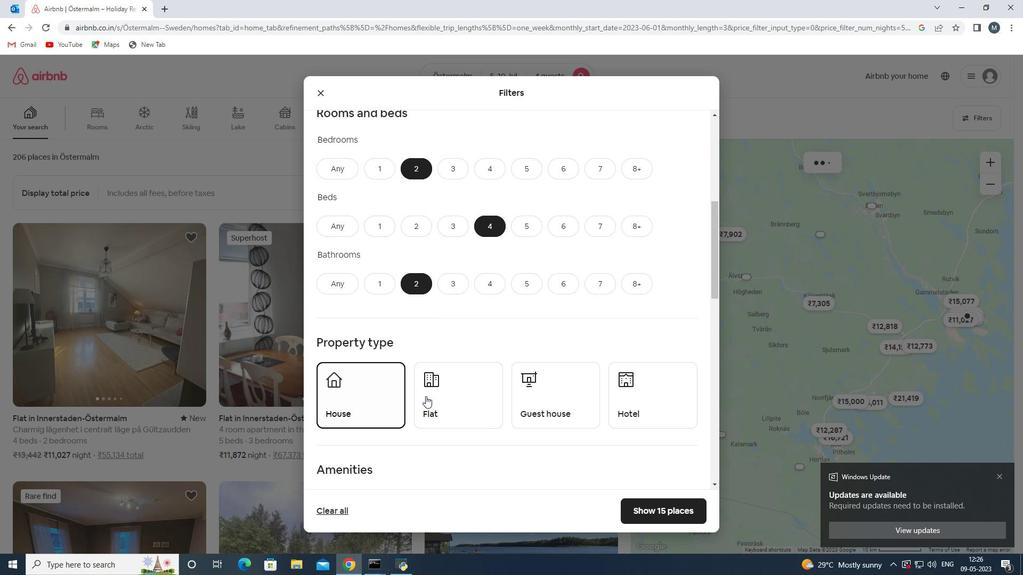 
Action: Mouse moved to (529, 399)
Screenshot: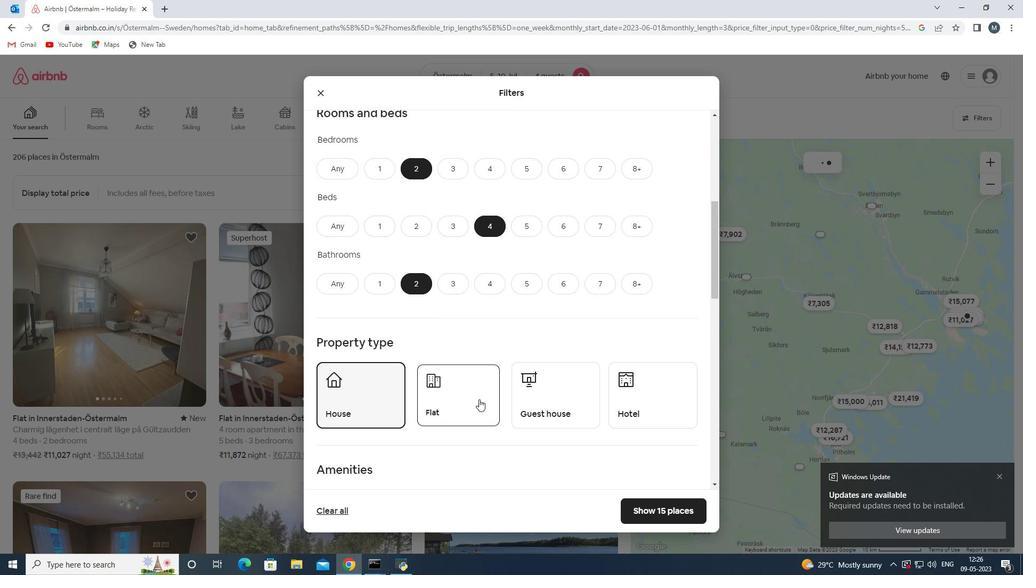 
Action: Mouse pressed left at (529, 399)
Screenshot: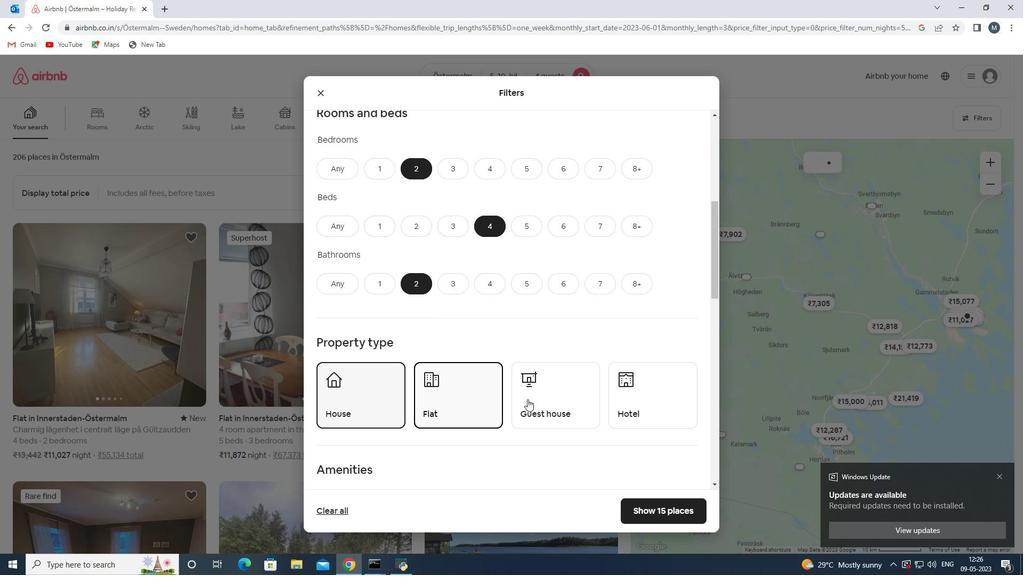 
Action: Mouse moved to (467, 389)
Screenshot: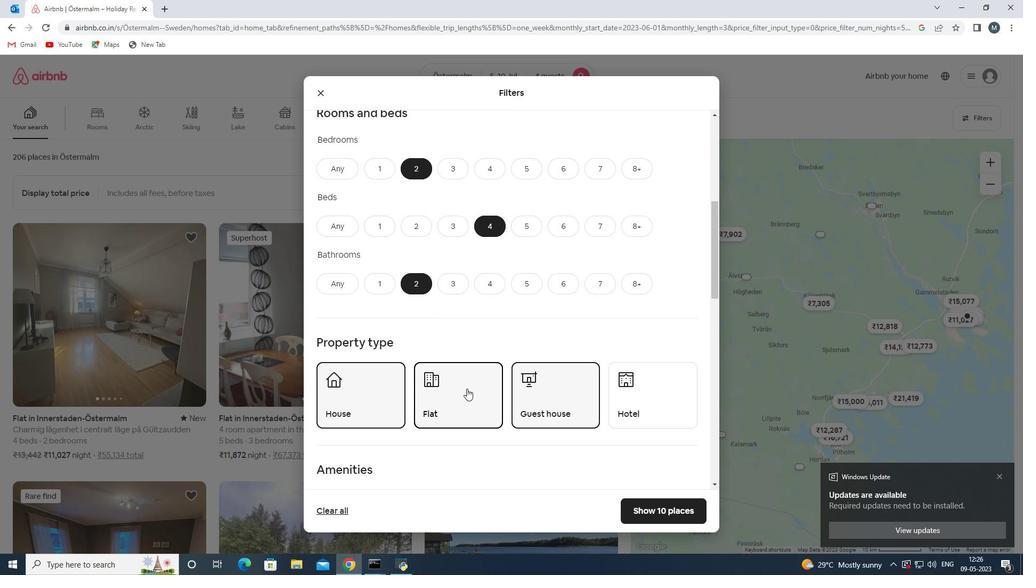 
Action: Mouse scrolled (467, 388) with delta (0, 0)
Screenshot: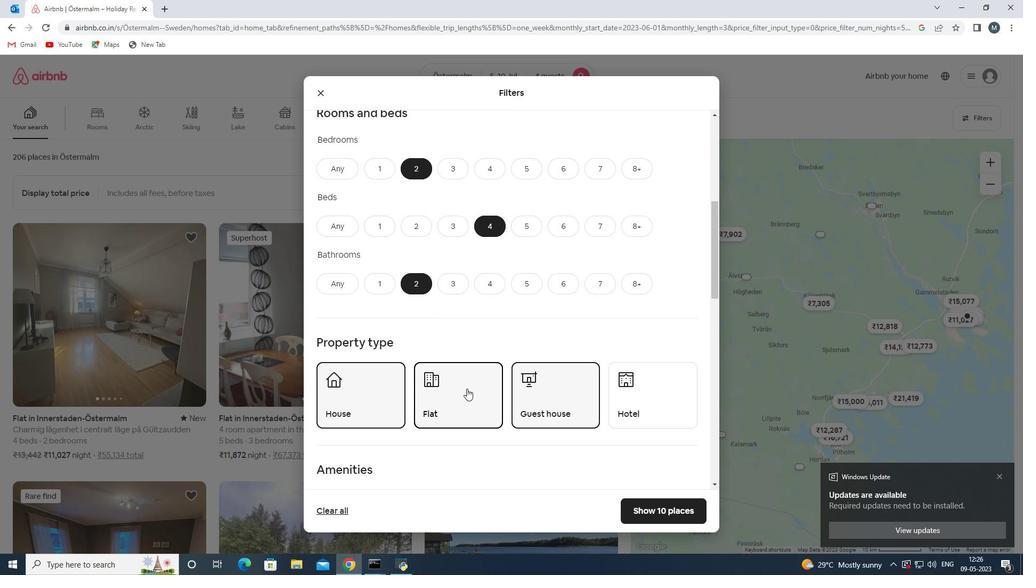 
Action: Mouse moved to (476, 377)
Screenshot: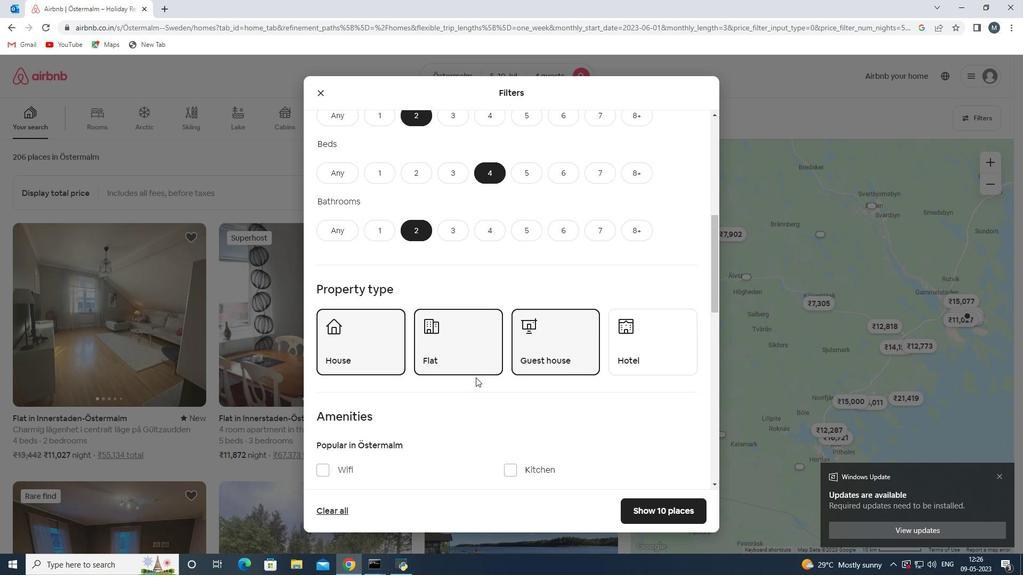 
Action: Mouse scrolled (476, 377) with delta (0, 0)
Screenshot: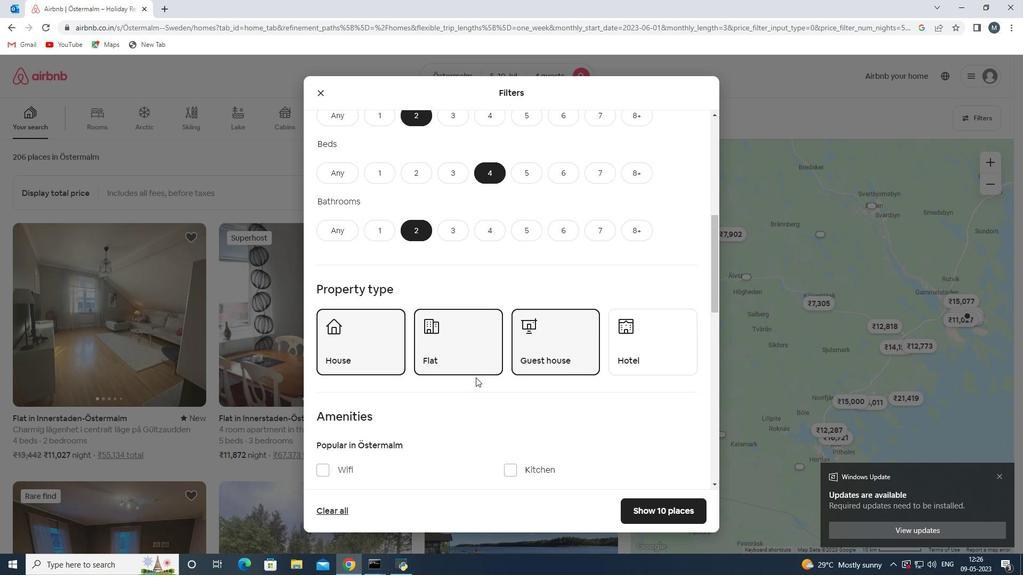 
Action: Mouse moved to (471, 378)
Screenshot: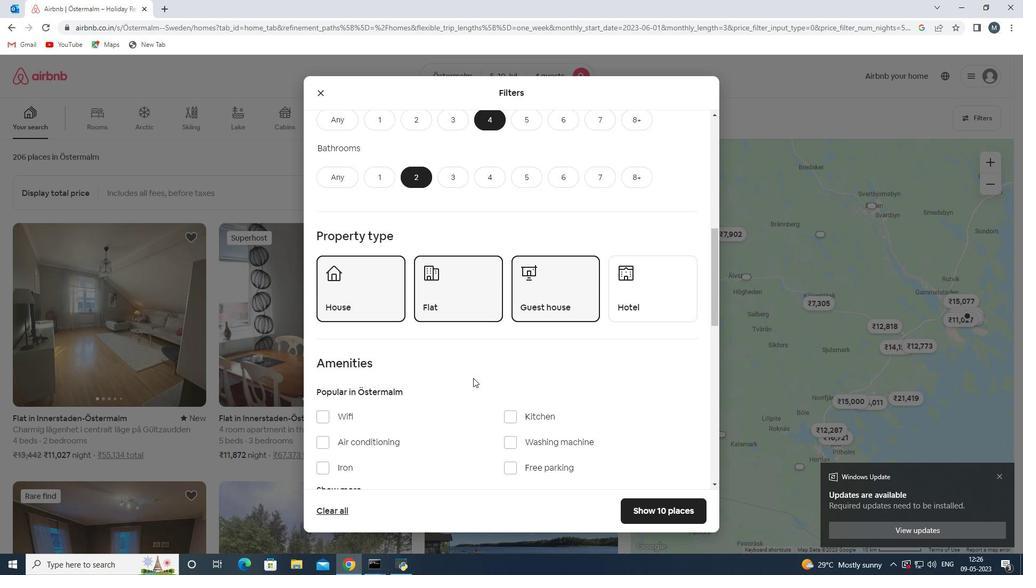 
Action: Mouse scrolled (471, 378) with delta (0, 0)
Screenshot: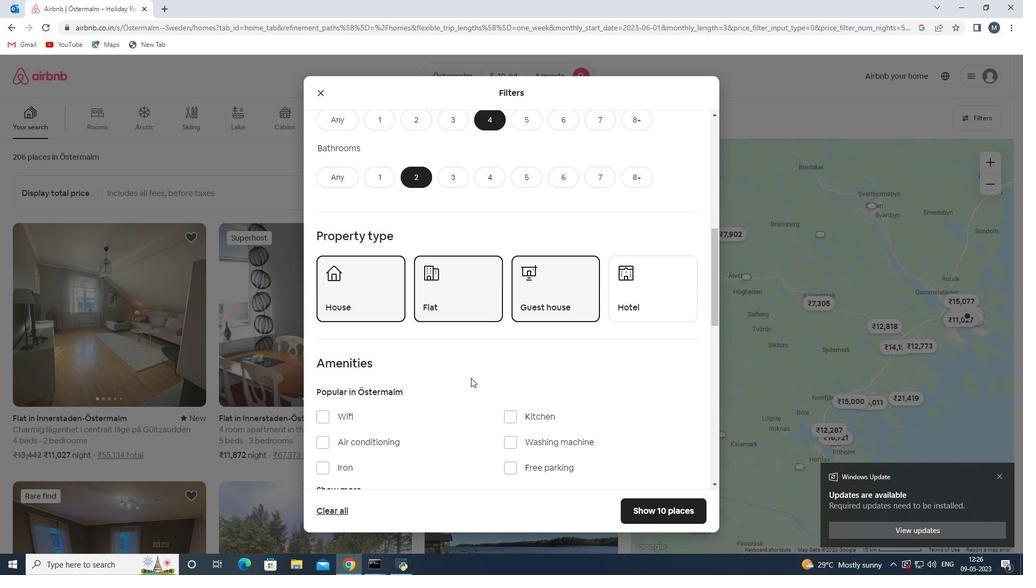 
Action: Mouse scrolled (471, 378) with delta (0, 0)
Screenshot: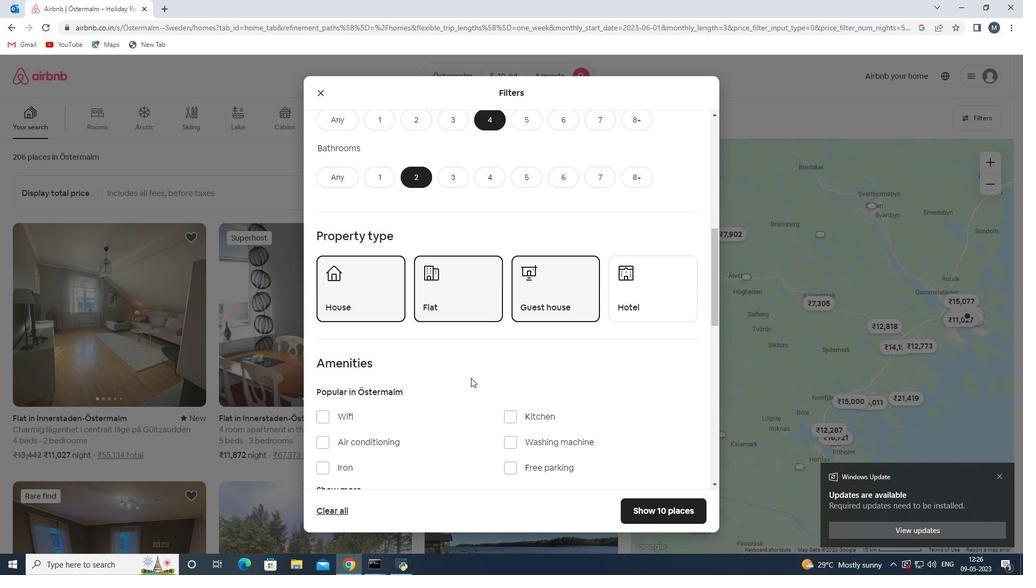 
Action: Mouse scrolled (471, 378) with delta (0, 0)
Screenshot: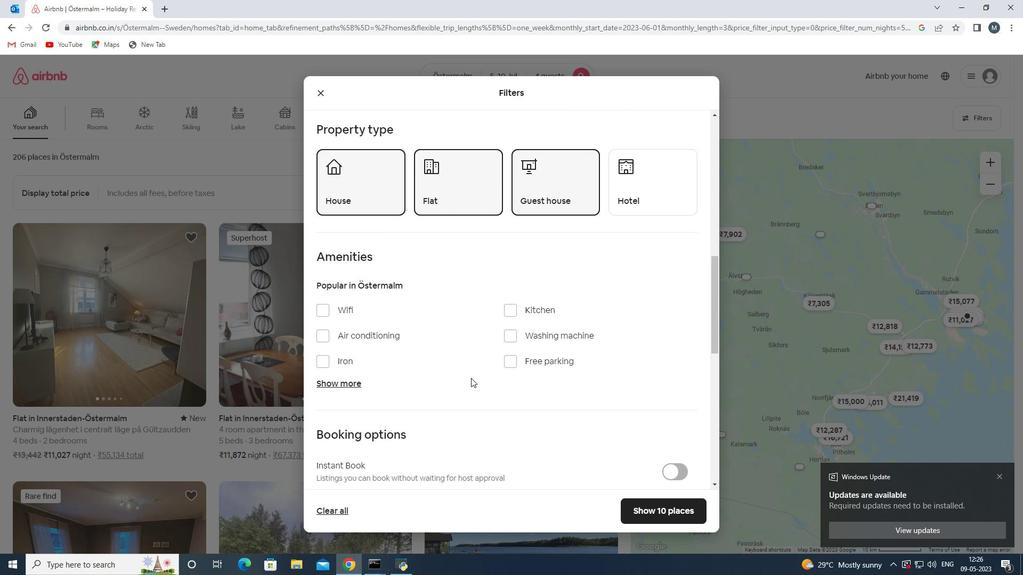 
Action: Mouse moved to (528, 376)
Screenshot: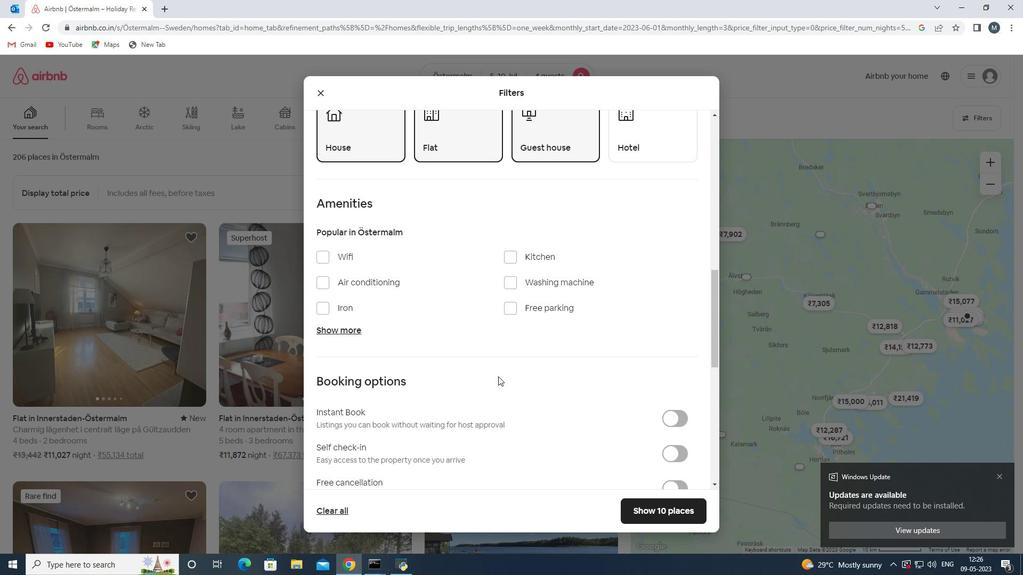 
Action: Mouse scrolled (528, 375) with delta (0, 0)
Screenshot: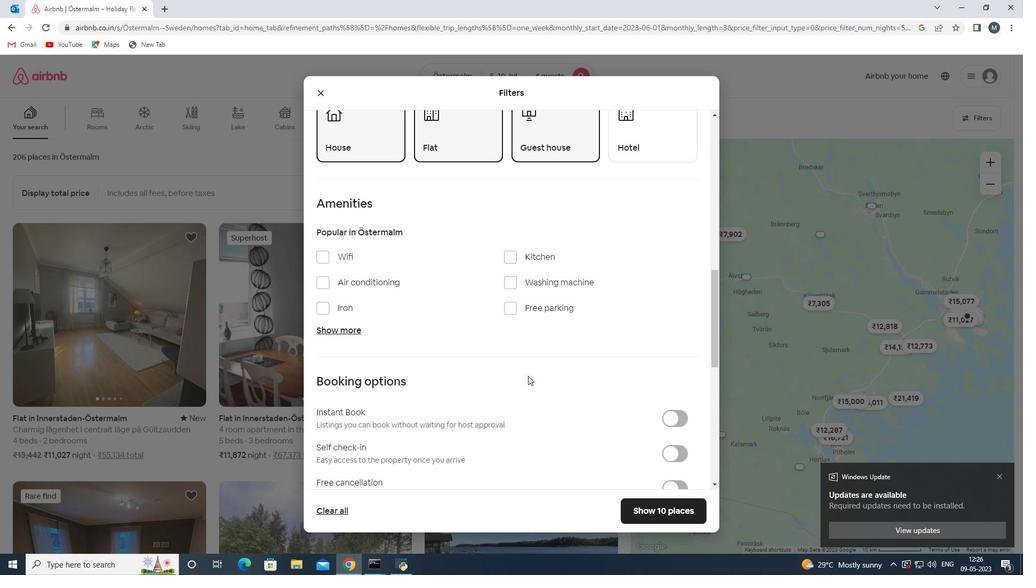 
Action: Mouse moved to (668, 394)
Screenshot: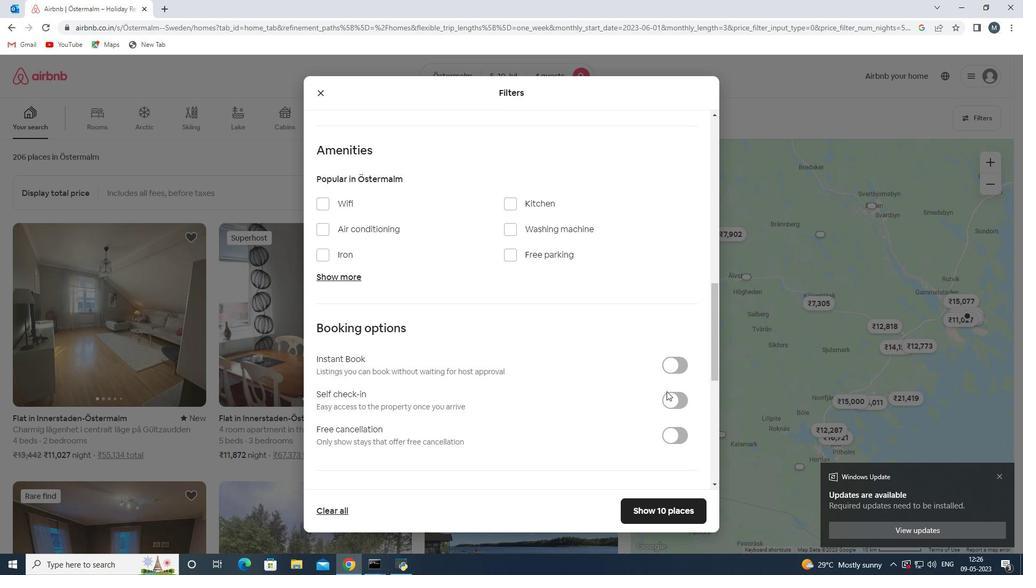 
Action: Mouse pressed left at (668, 394)
Screenshot: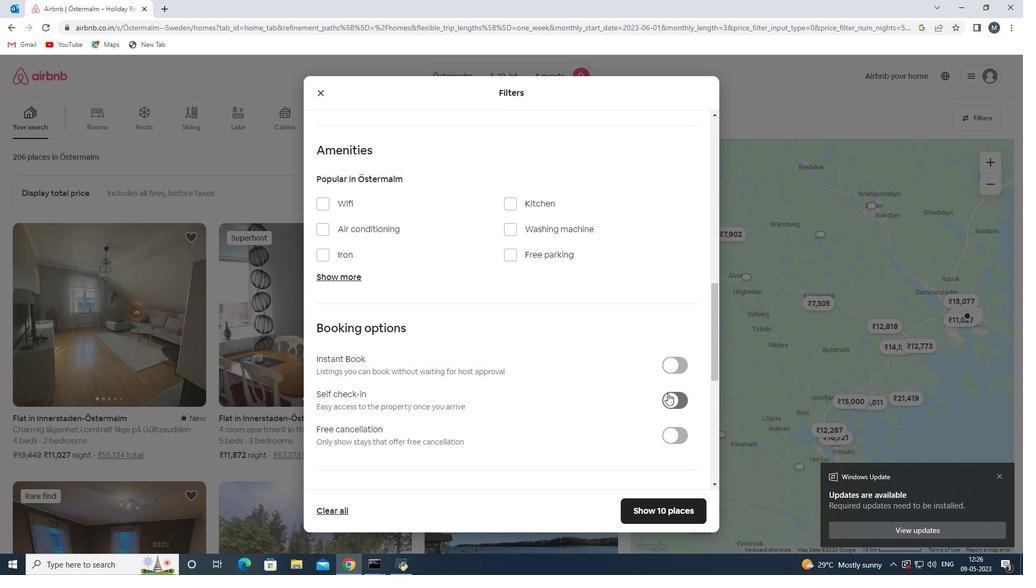
Action: Mouse moved to (492, 360)
Screenshot: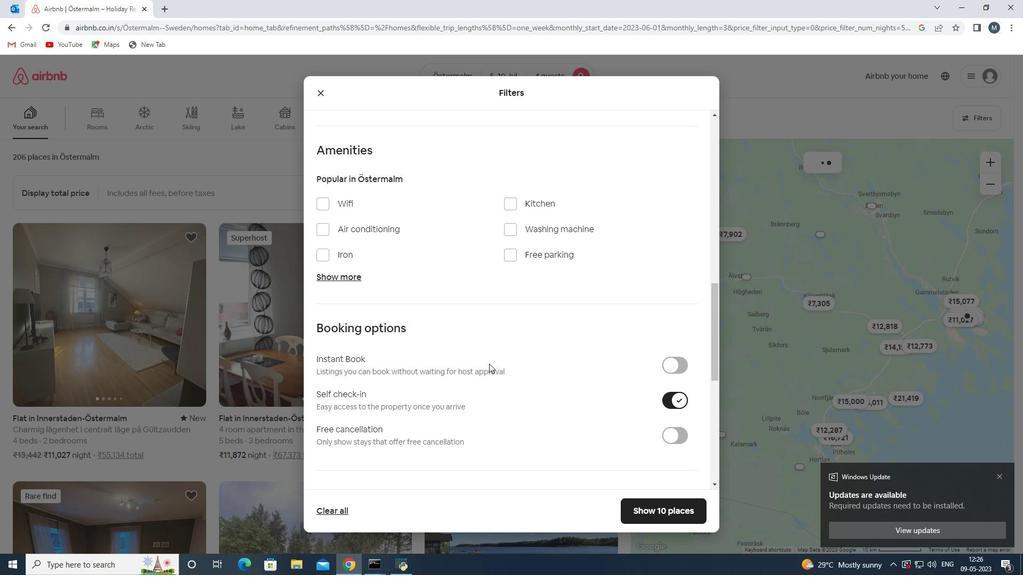 
Action: Mouse scrolled (492, 359) with delta (0, 0)
Screenshot: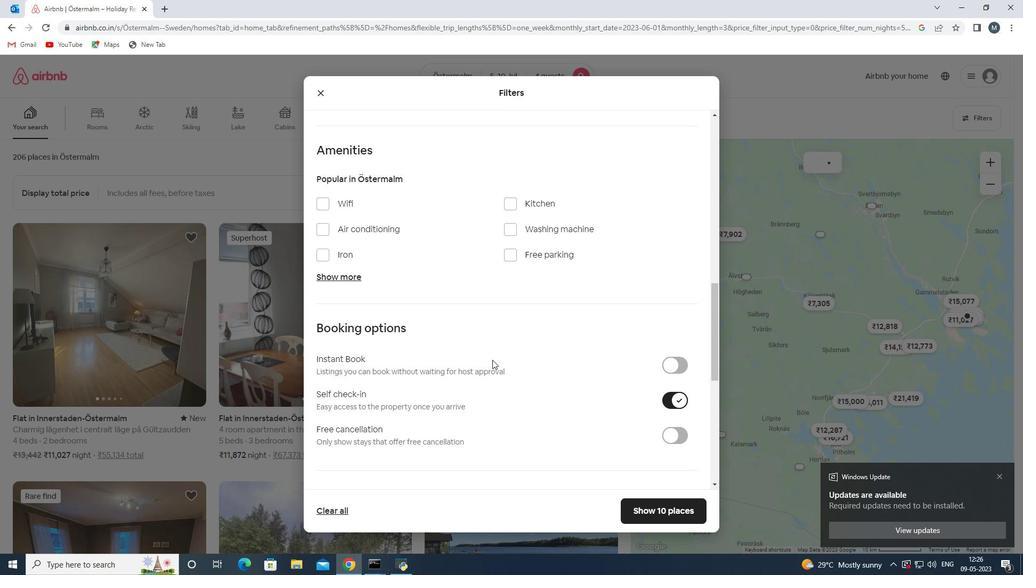 
Action: Mouse moved to (495, 357)
Screenshot: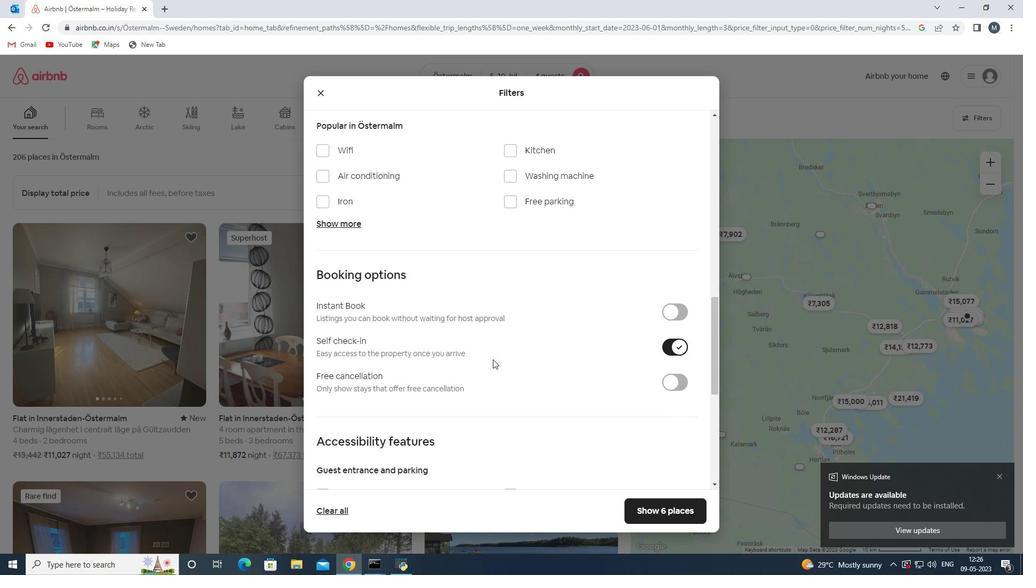 
Action: Mouse scrolled (495, 357) with delta (0, 0)
Screenshot: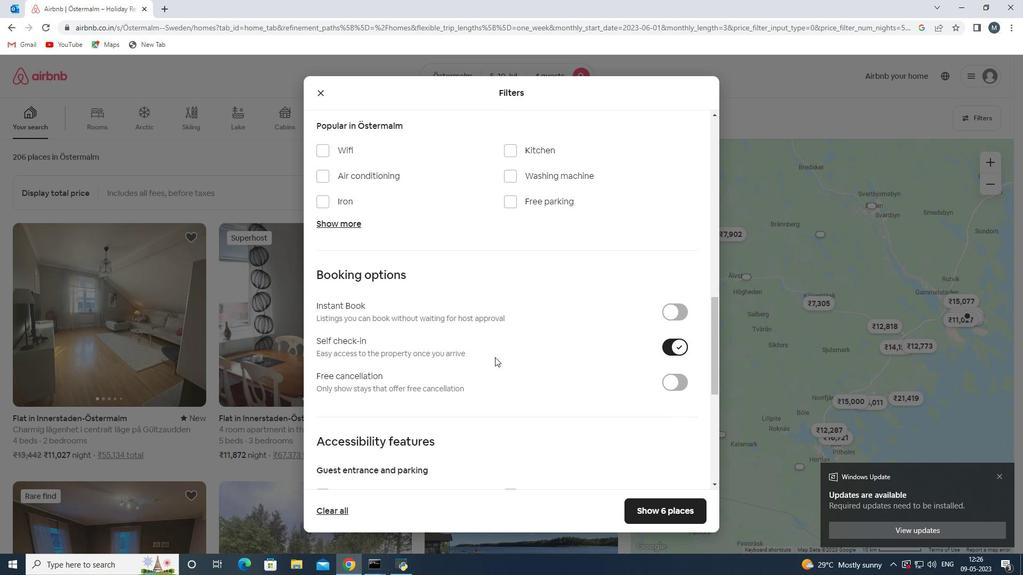 
Action: Mouse moved to (494, 357)
Screenshot: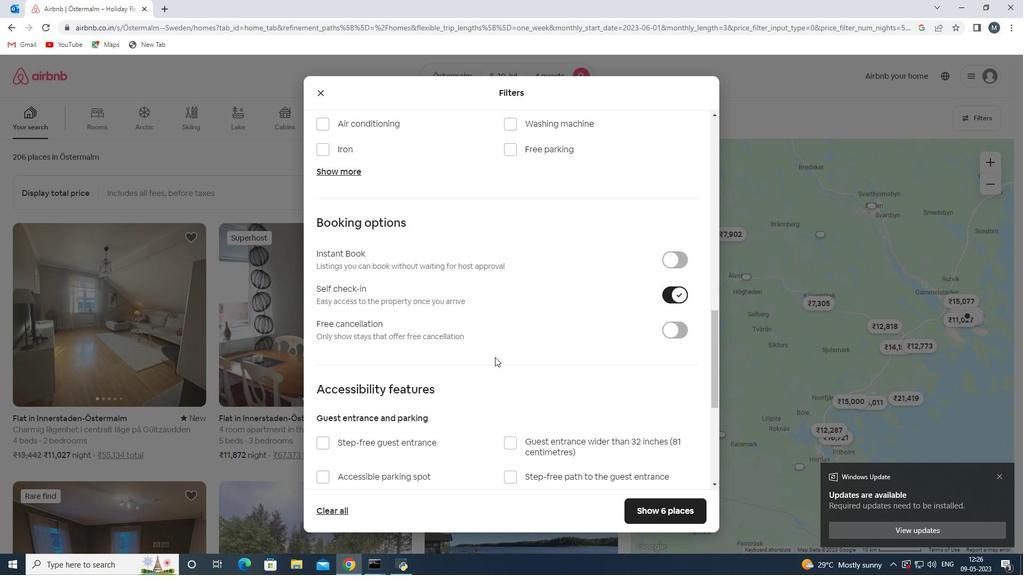 
Action: Mouse scrolled (494, 356) with delta (0, 0)
Screenshot: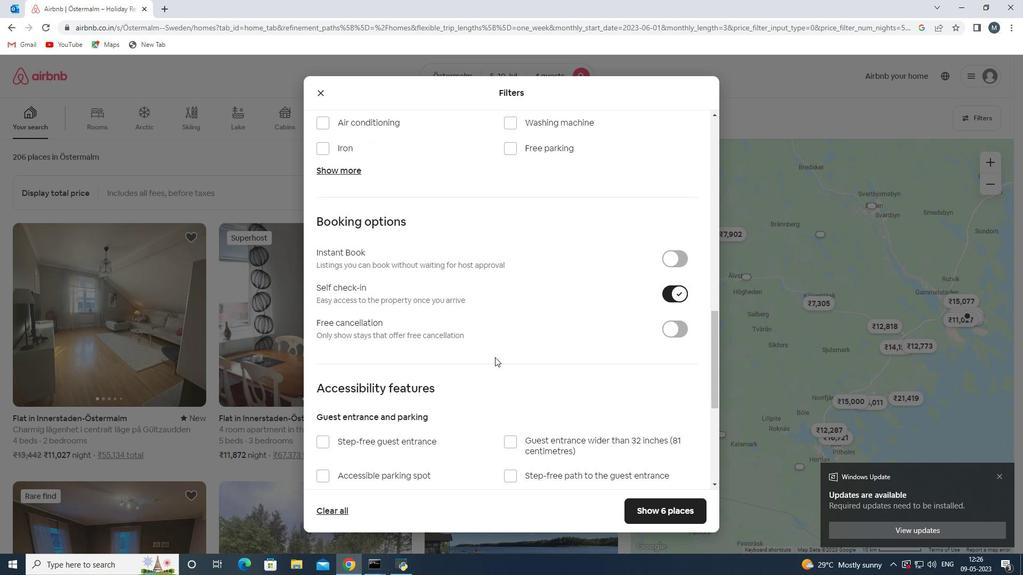 
Action: Mouse moved to (492, 357)
Screenshot: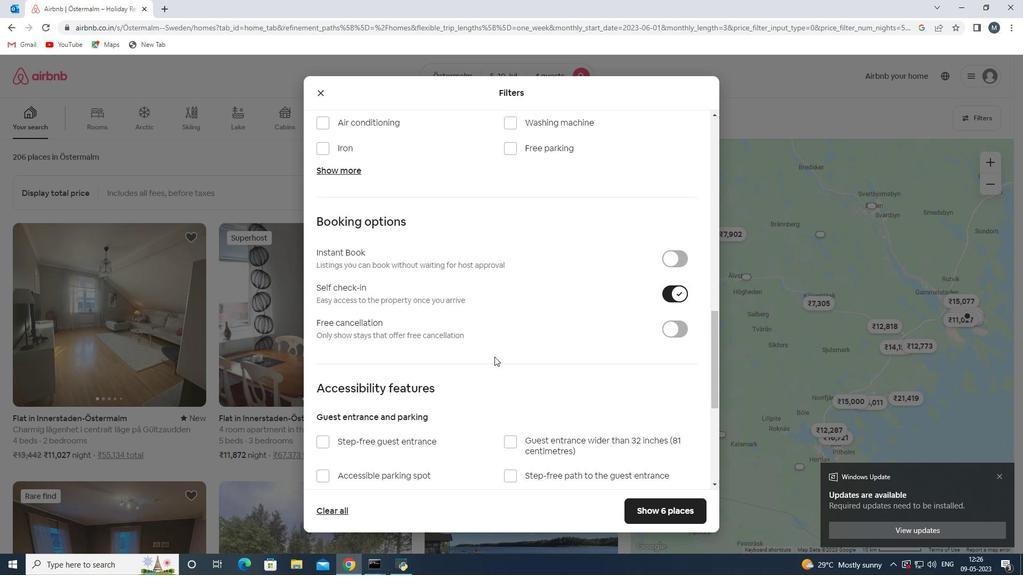 
Action: Mouse scrolled (492, 356) with delta (0, 0)
Screenshot: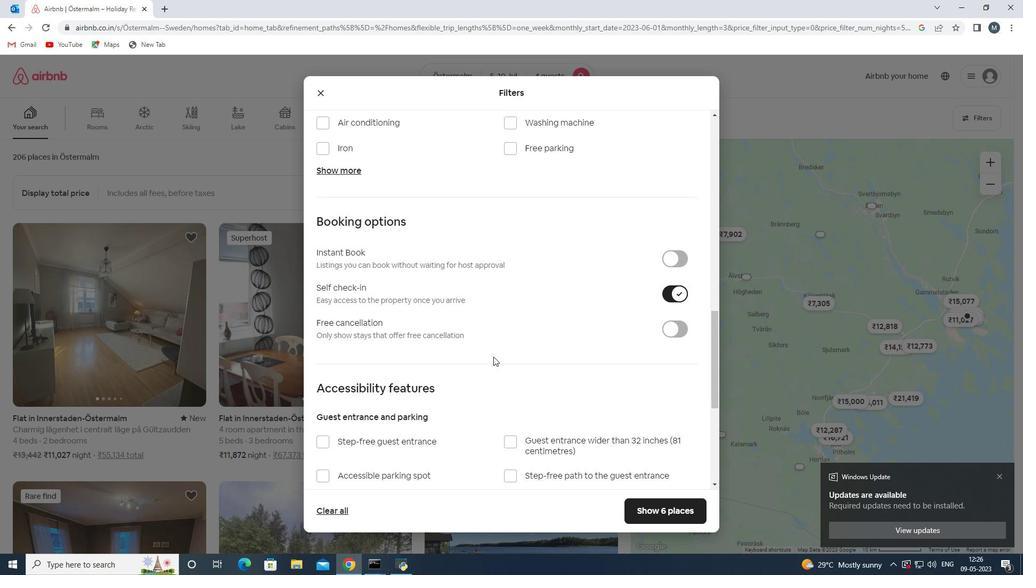 
Action: Mouse moved to (486, 358)
Screenshot: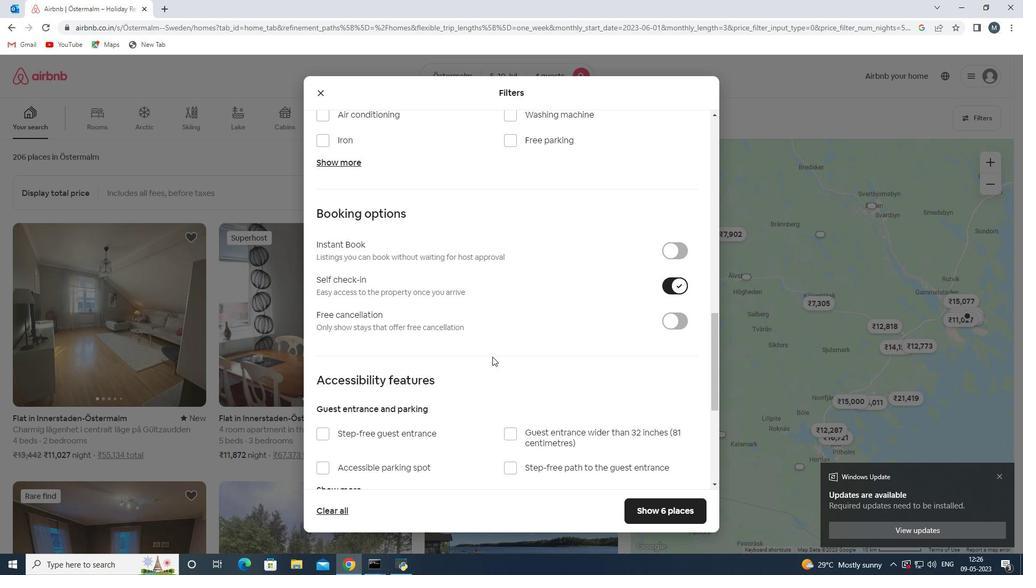 
Action: Mouse scrolled (486, 358) with delta (0, 0)
Screenshot: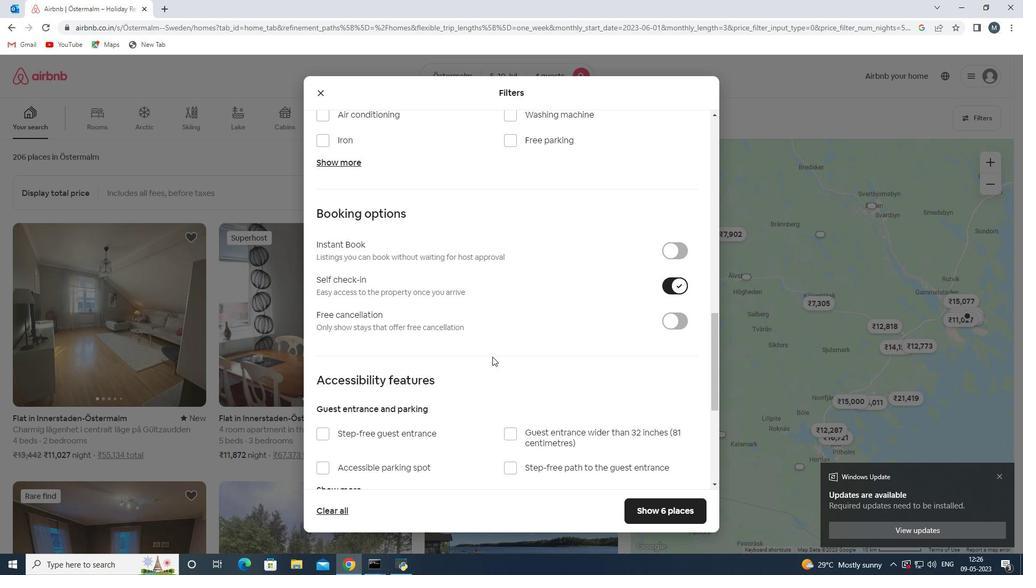 
Action: Mouse moved to (449, 367)
Screenshot: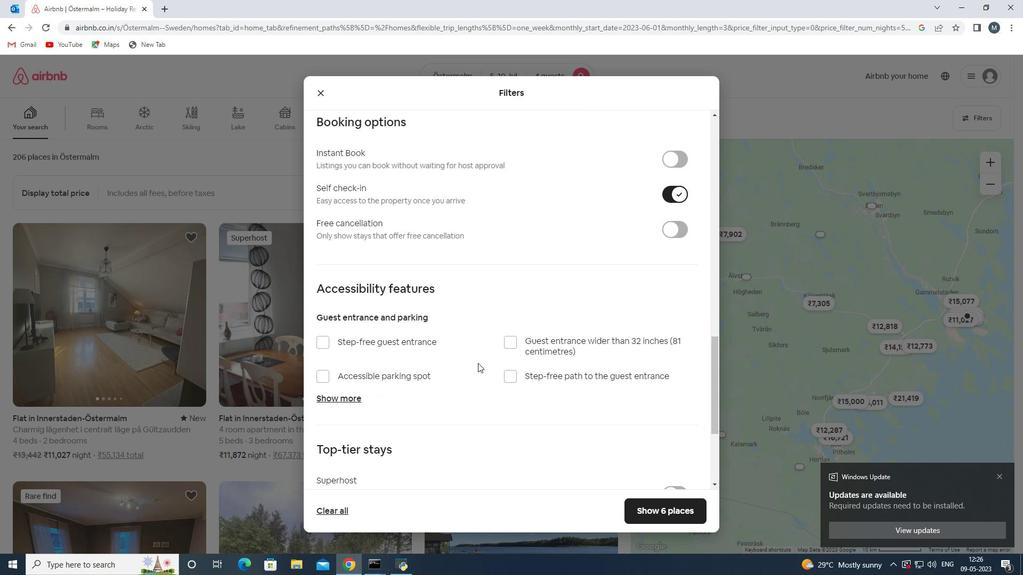 
Action: Mouse scrolled (449, 367) with delta (0, 0)
Screenshot: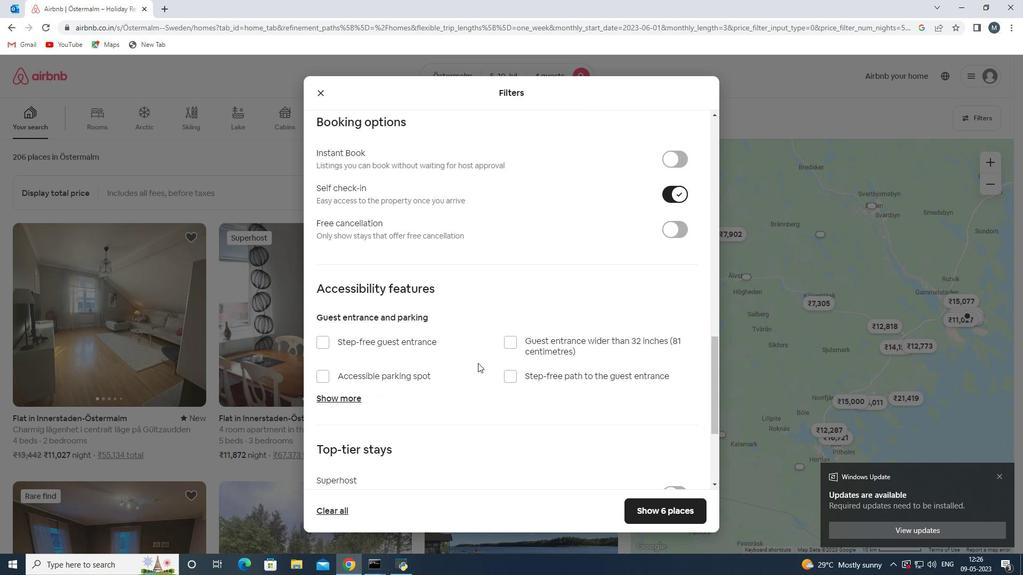
Action: Mouse moved to (404, 382)
Screenshot: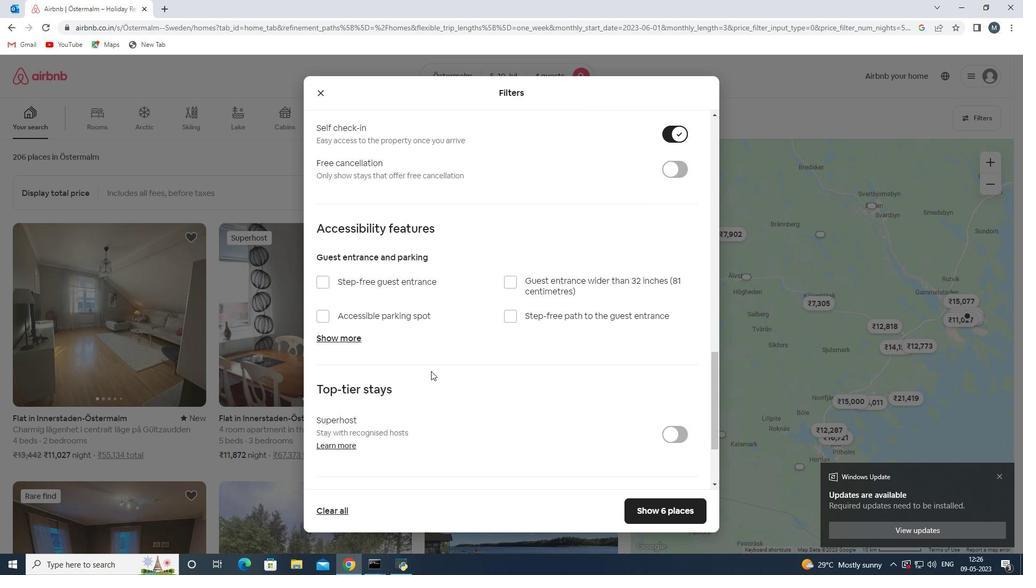 
Action: Mouse scrolled (404, 382) with delta (0, 0)
Screenshot: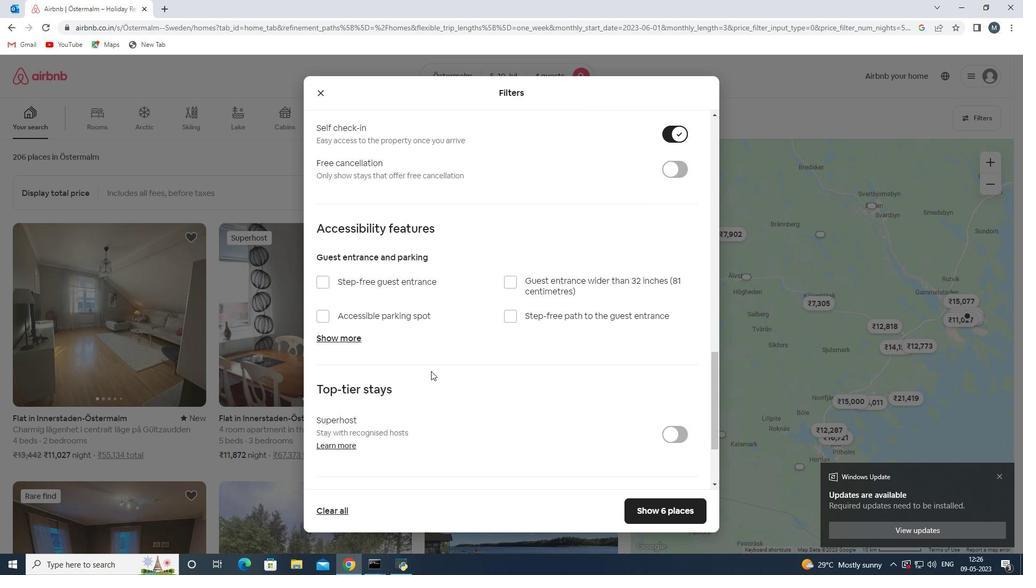 
Action: Mouse moved to (354, 426)
Screenshot: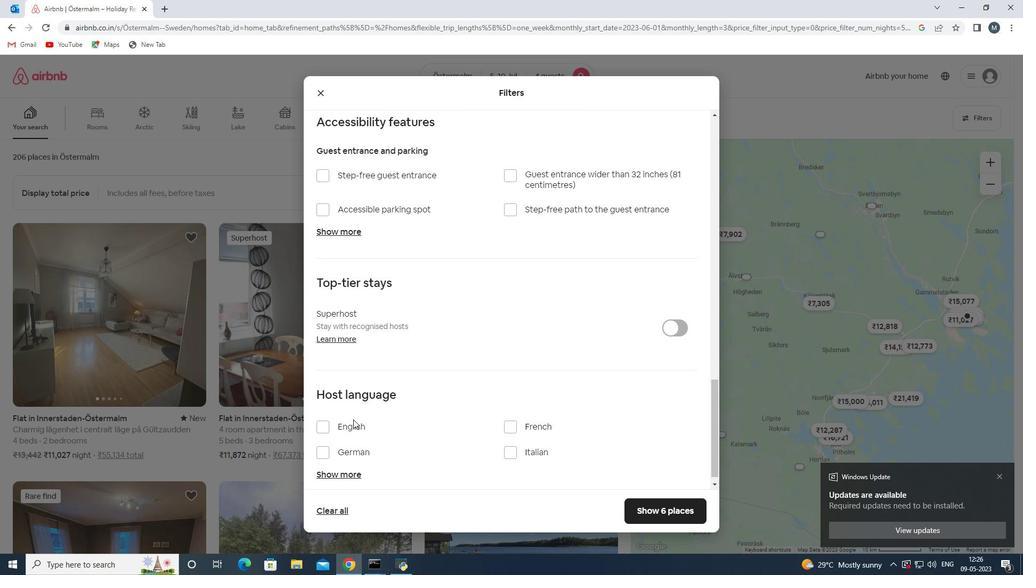 
Action: Mouse pressed left at (354, 426)
Screenshot: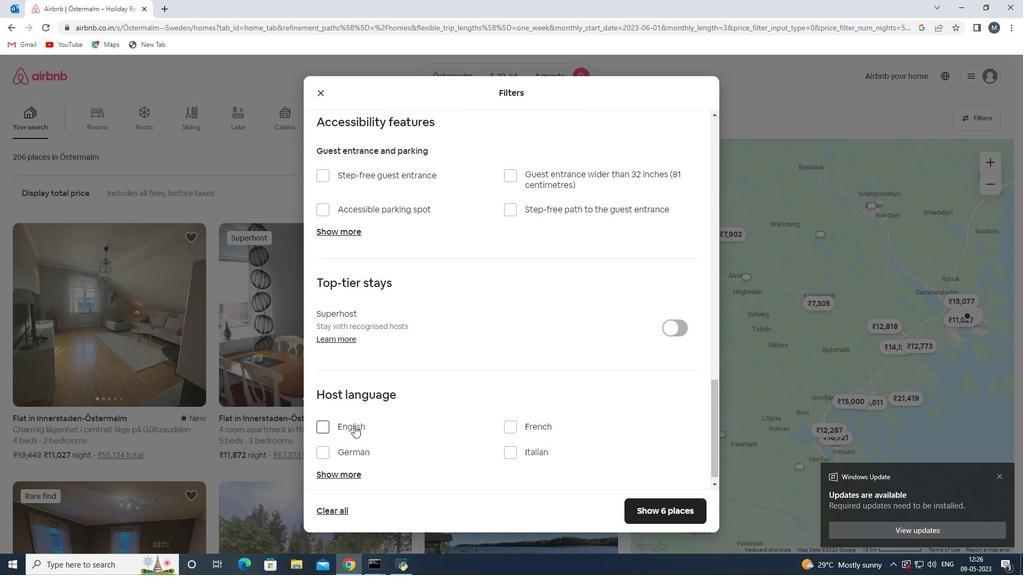 
Action: Mouse moved to (450, 407)
Screenshot: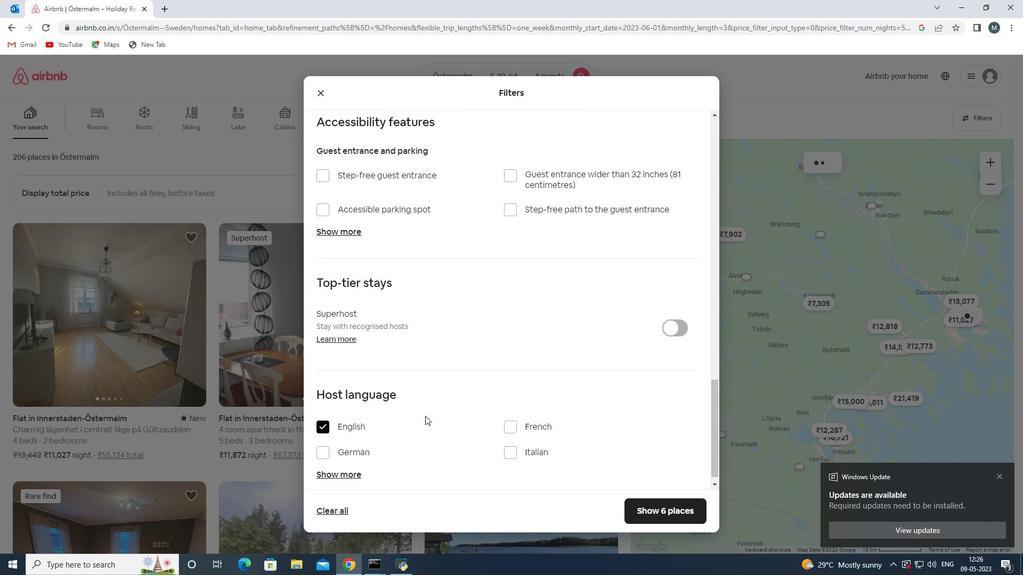 
Action: Mouse scrolled (450, 407) with delta (0, 0)
Screenshot: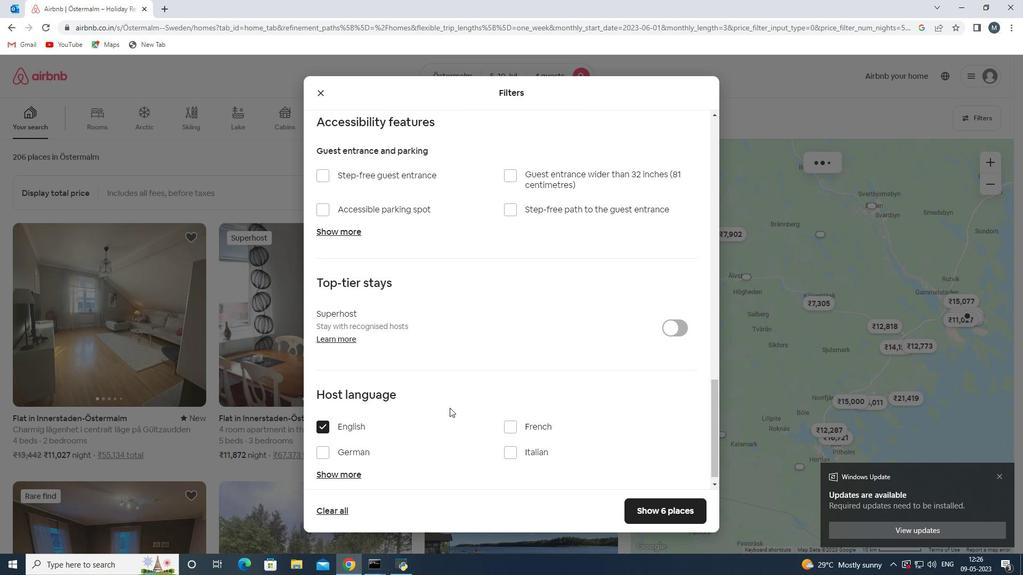 
Action: Mouse moved to (453, 408)
Screenshot: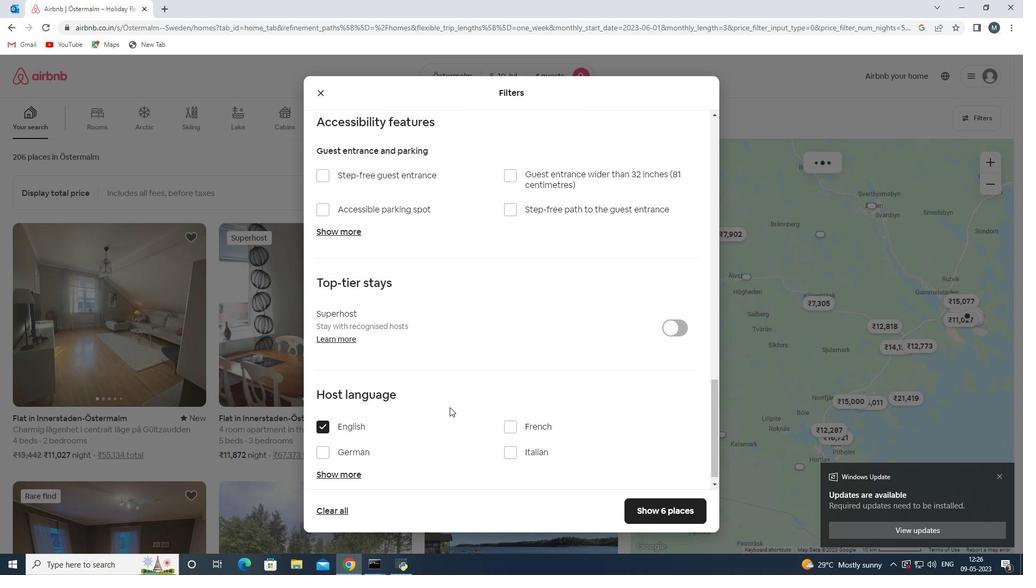 
Action: Mouse scrolled (453, 407) with delta (0, 0)
Screenshot: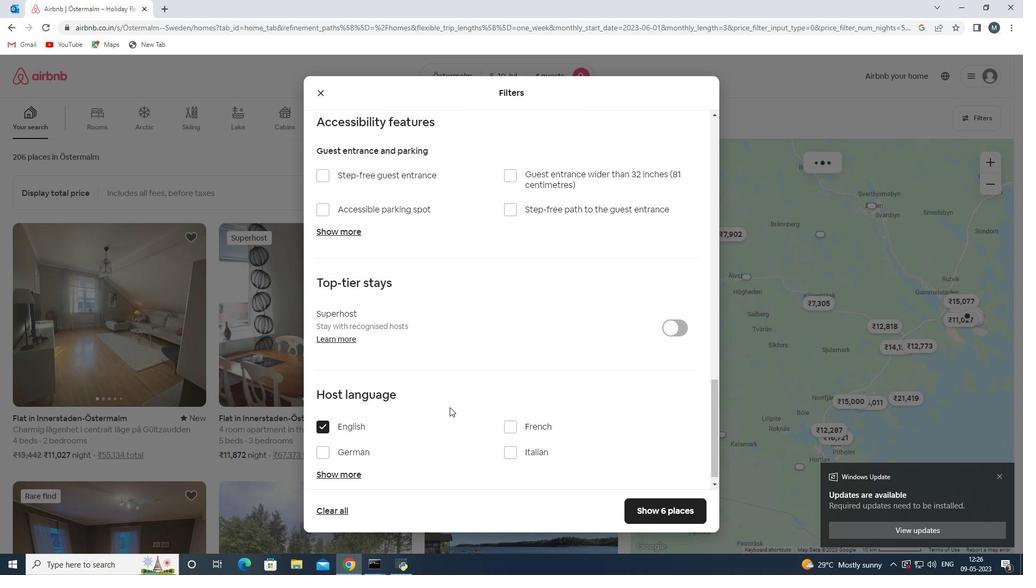 
Action: Mouse moved to (653, 515)
Screenshot: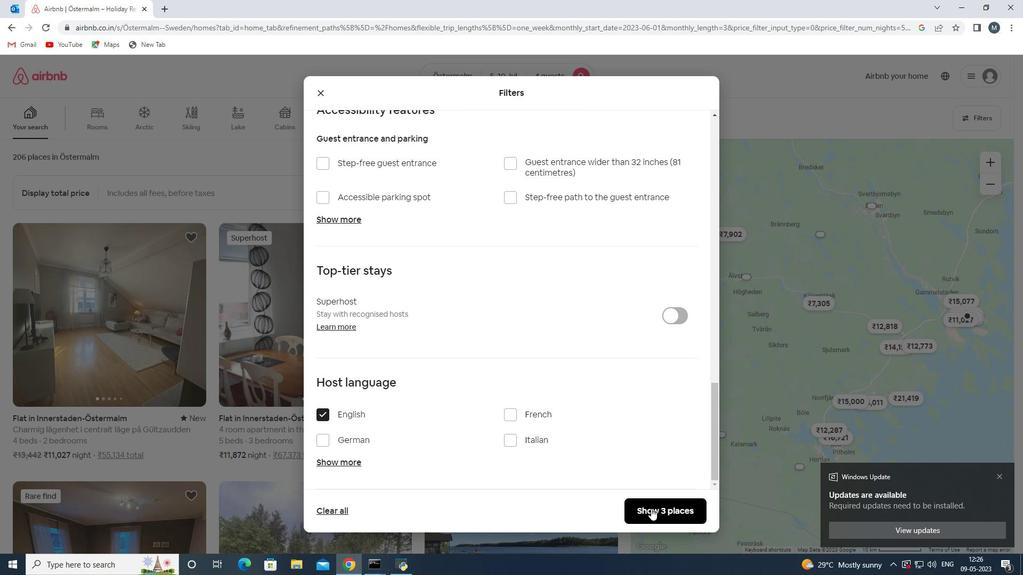 
Action: Mouse pressed left at (653, 515)
Screenshot: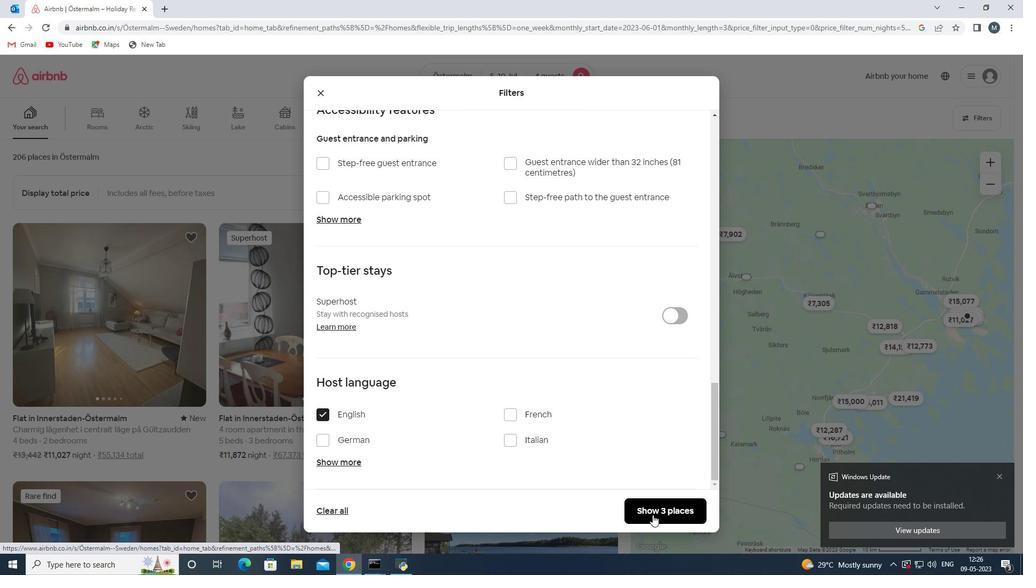 
Action: Mouse moved to (653, 515)
Screenshot: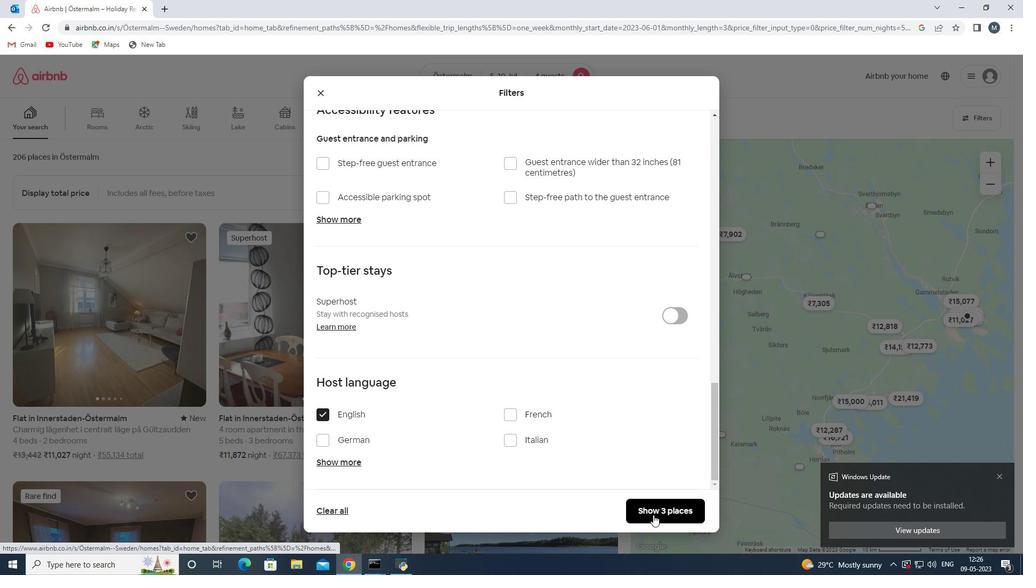 
